 Task: Add a dentist appointment for a cleaning on the 10th at 9:00 AM.
Action: Mouse moved to (113, 129)
Screenshot: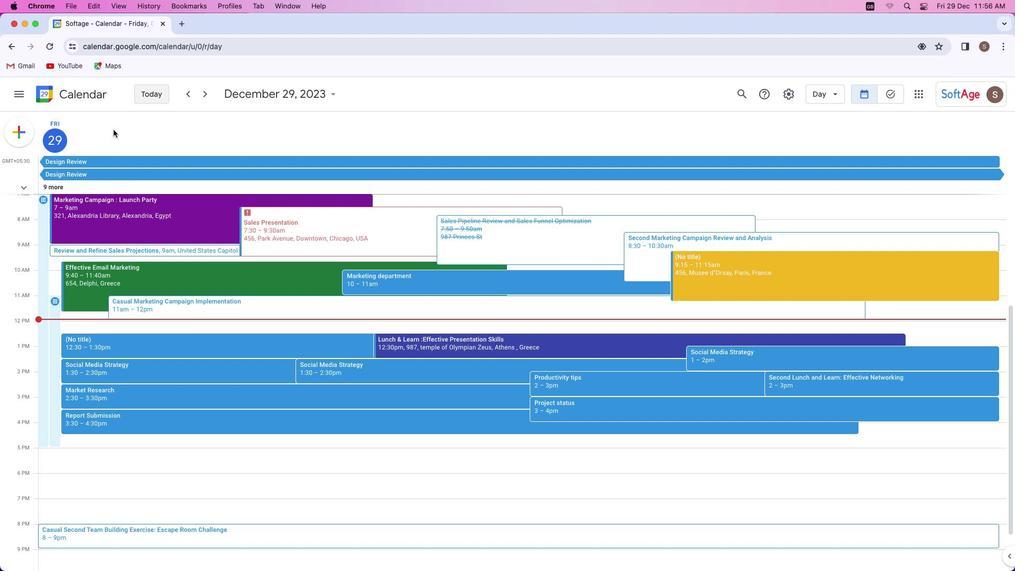 
Action: Mouse pressed left at (113, 129)
Screenshot: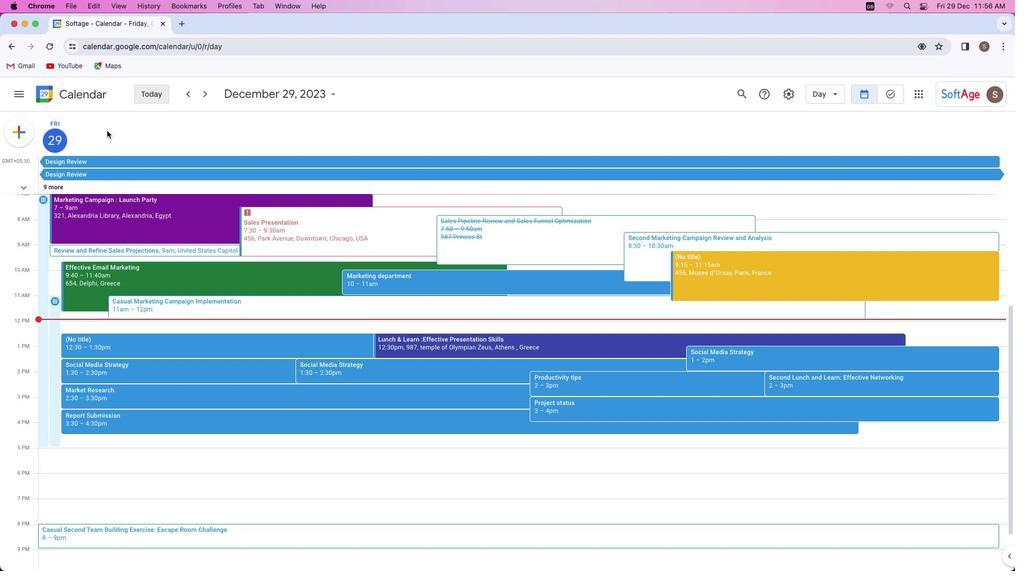 
Action: Mouse moved to (24, 131)
Screenshot: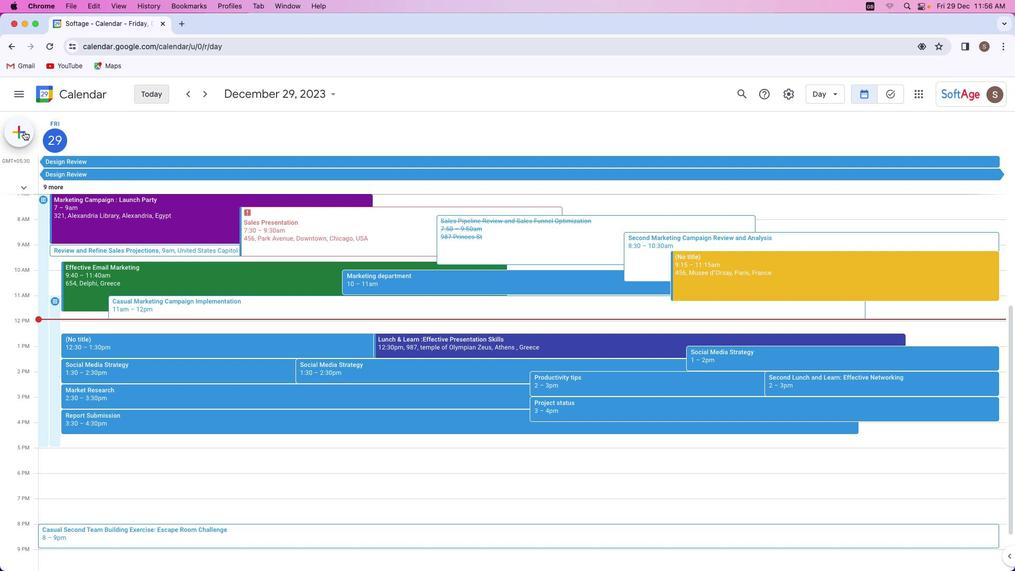 
Action: Mouse pressed left at (24, 131)
Screenshot: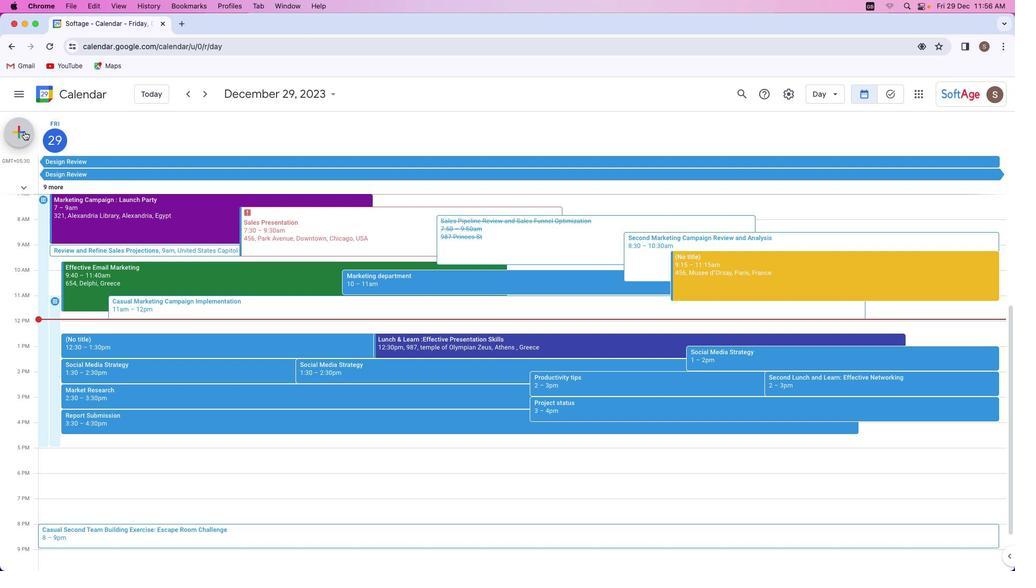 
Action: Mouse moved to (46, 167)
Screenshot: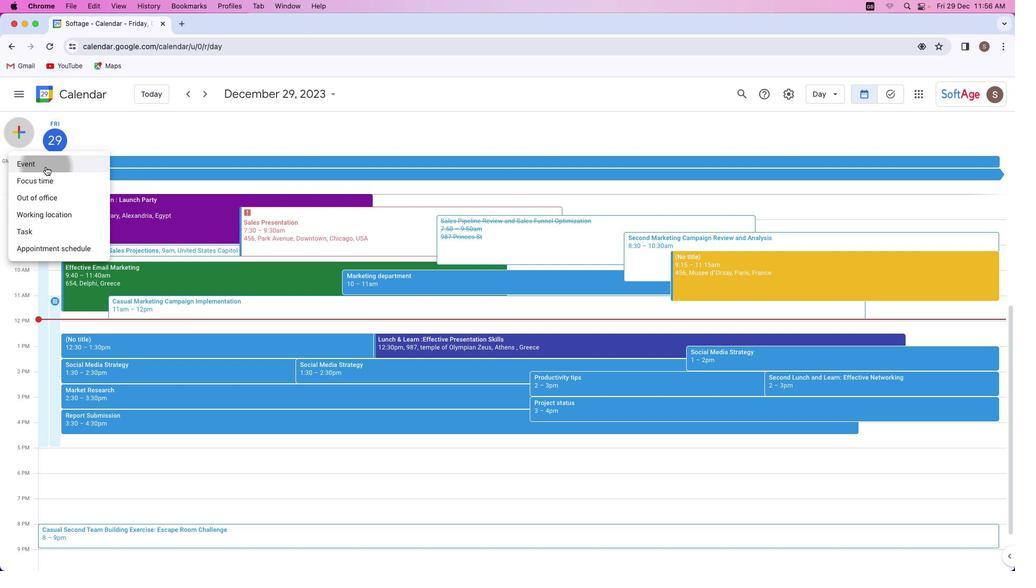 
Action: Mouse pressed left at (46, 167)
Screenshot: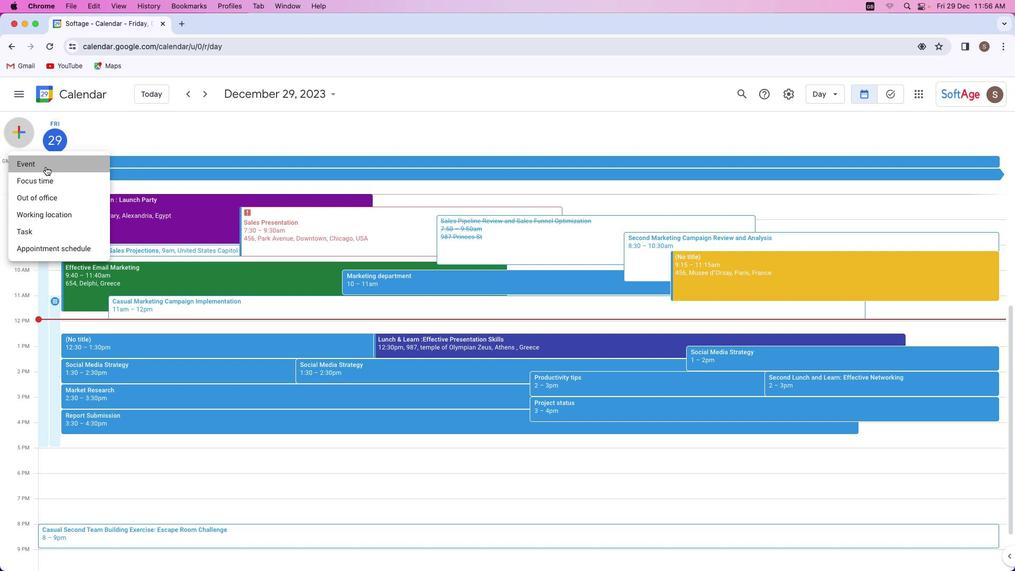 
Action: Mouse moved to (390, 219)
Screenshot: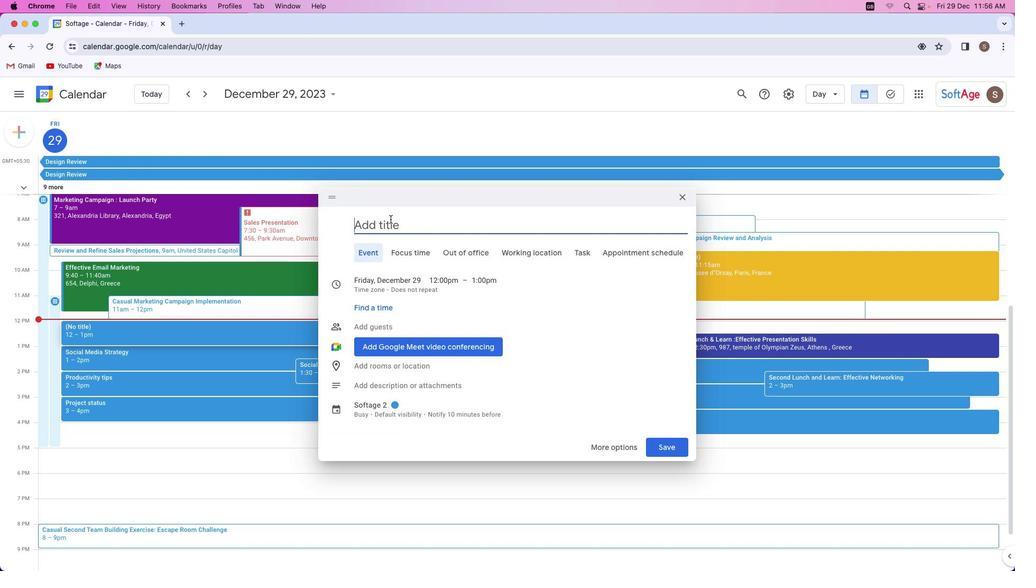 
Action: Mouse pressed left at (390, 219)
Screenshot: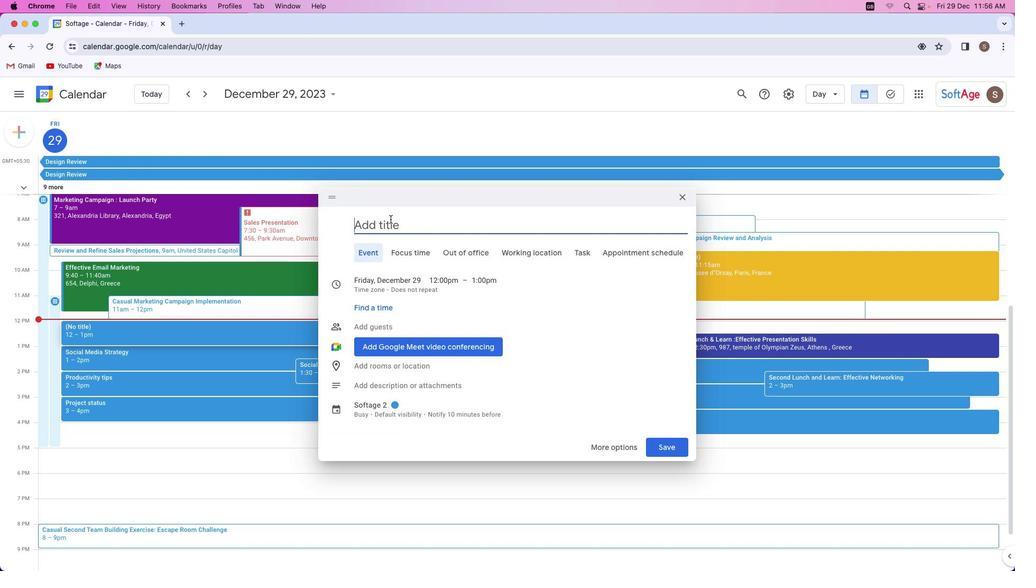 
Action: Key pressed Key.shift'C''l''e''a''n'Key.space'd''e''n''t''i''s''t'Key.space'a''p''p''o''i''t'Key.leftKey.leftKey.right'n'Key.right'm''e''n''t'Key.shift_r':'
Screenshot: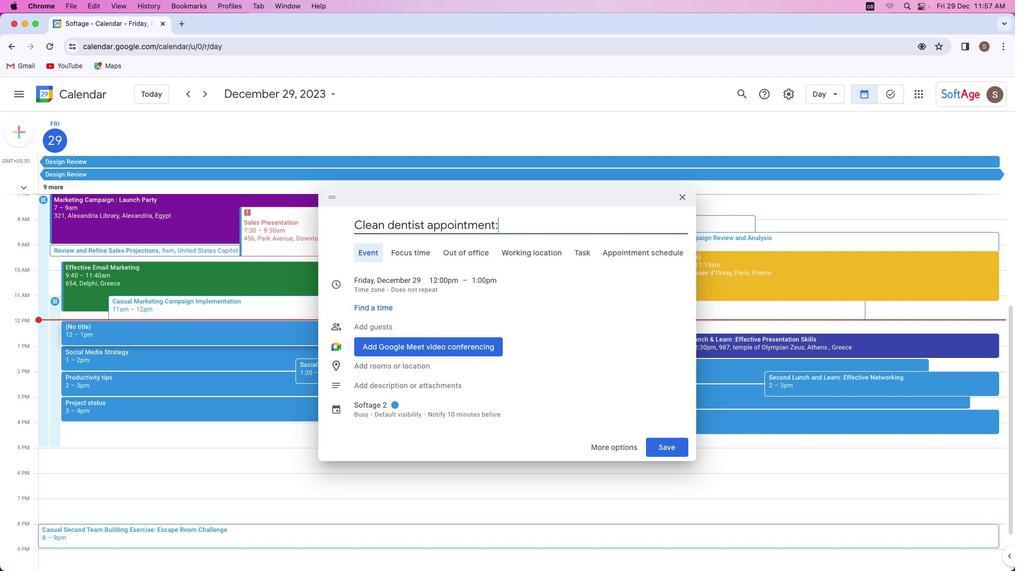 
Action: Mouse moved to (395, 279)
Screenshot: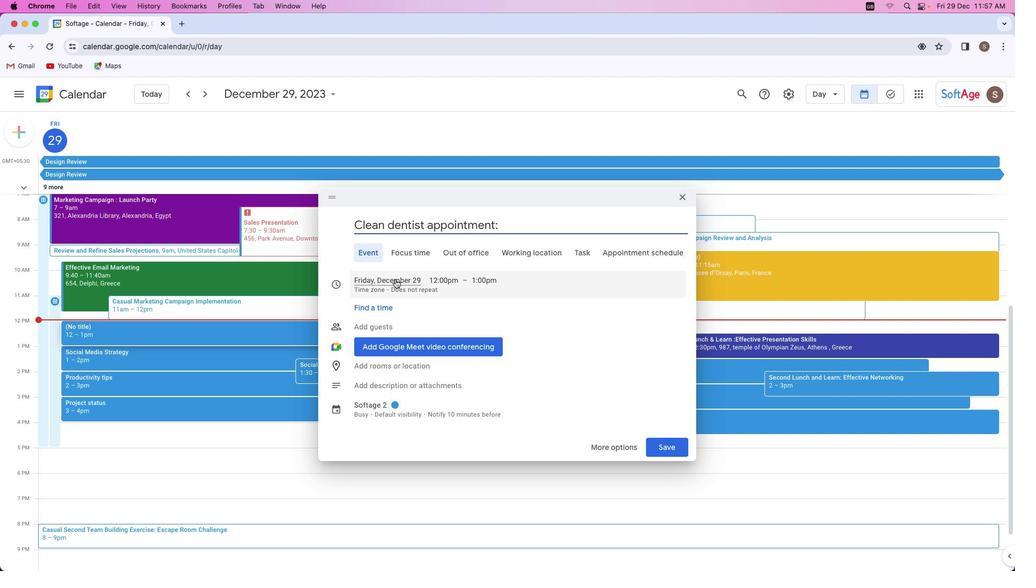 
Action: Mouse pressed left at (395, 279)
Screenshot: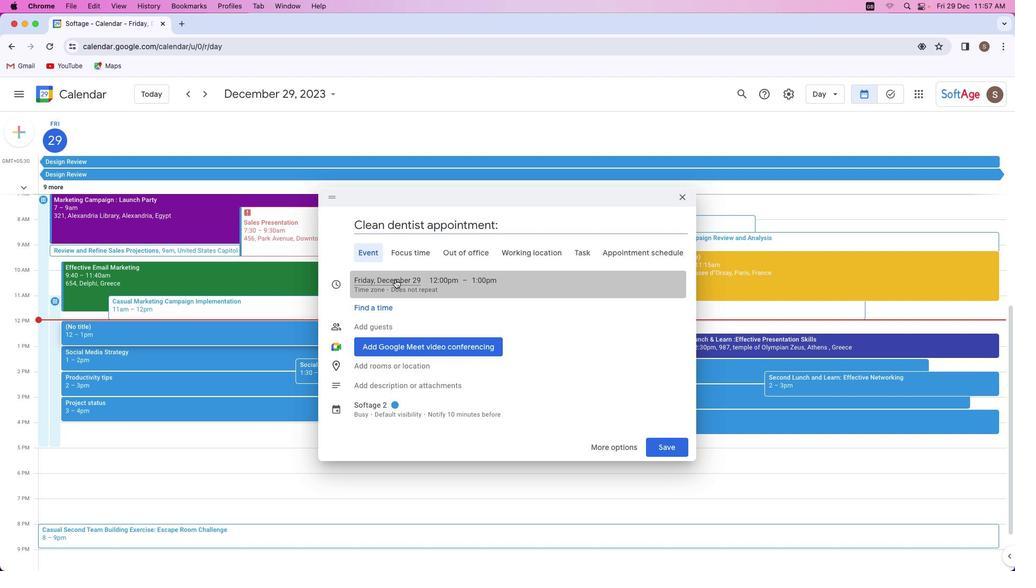 
Action: Mouse moved to (481, 303)
Screenshot: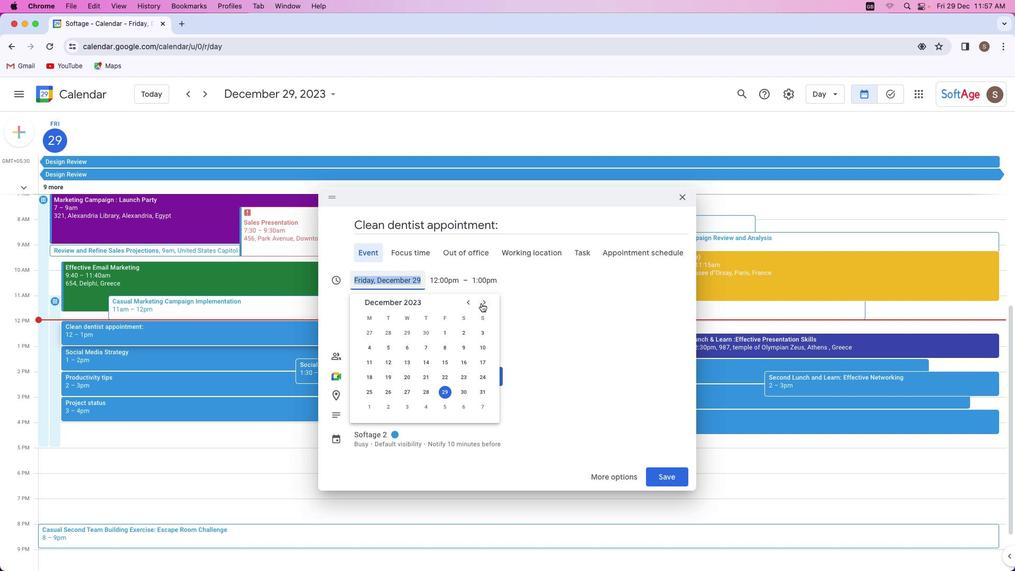 
Action: Mouse pressed left at (481, 303)
Screenshot: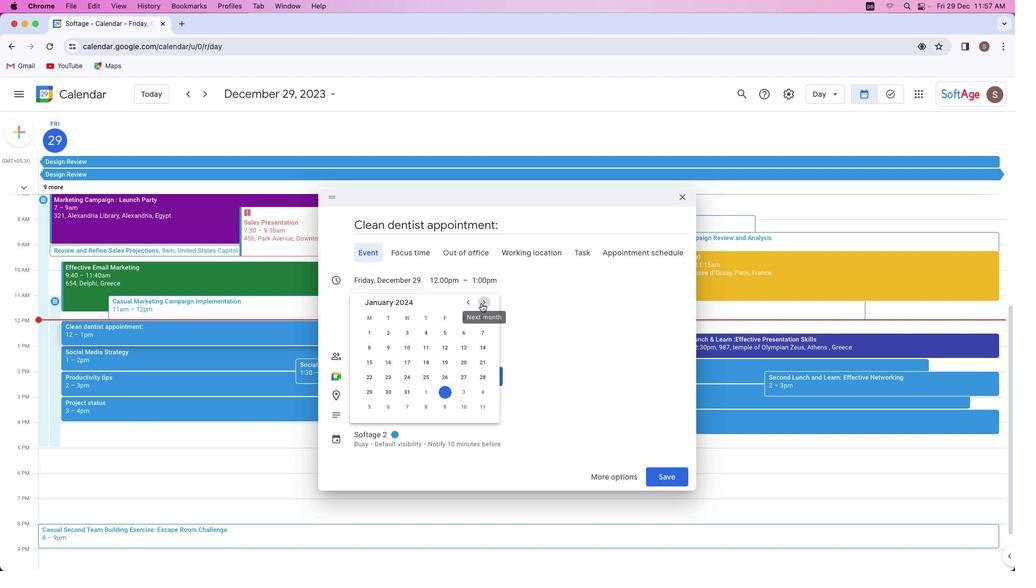 
Action: Mouse moved to (411, 348)
Screenshot: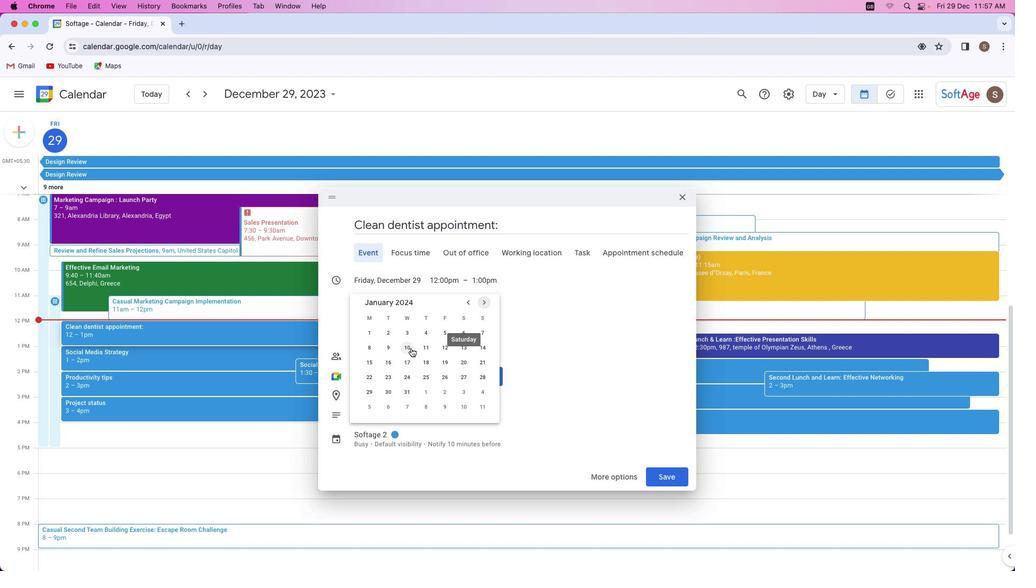 
Action: Mouse pressed left at (411, 348)
Screenshot: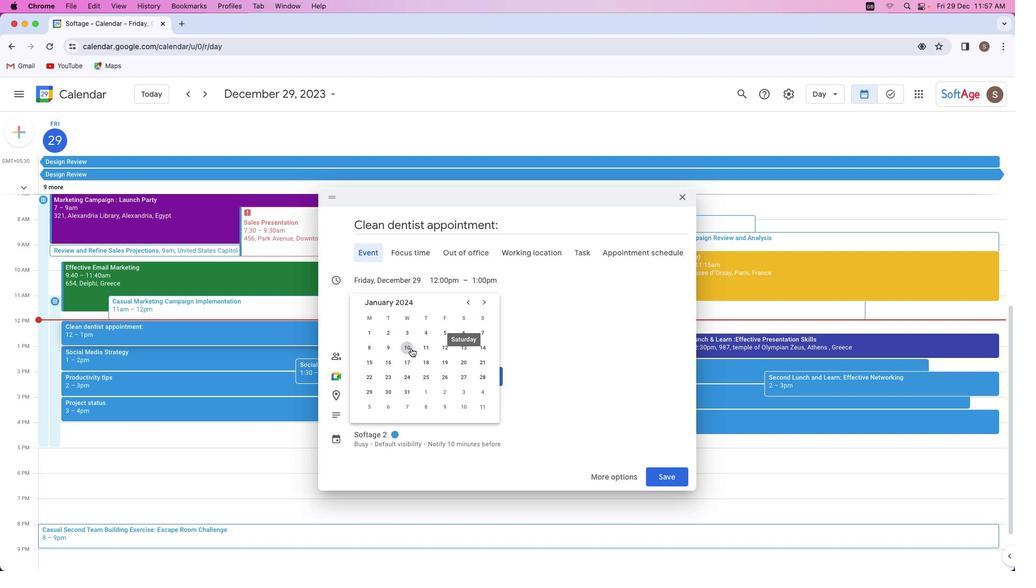 
Action: Mouse moved to (468, 280)
Screenshot: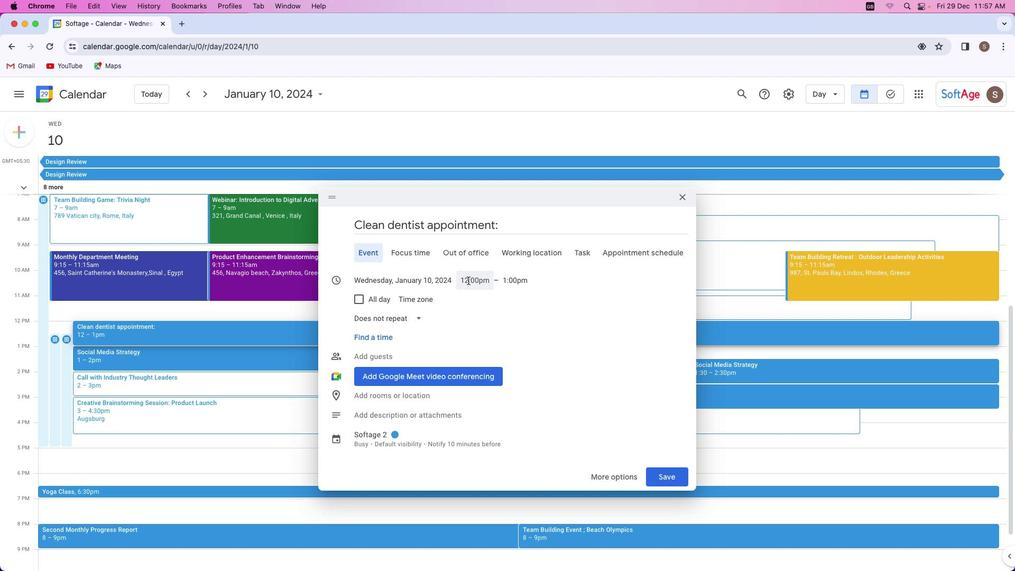 
Action: Mouse pressed left at (468, 280)
Screenshot: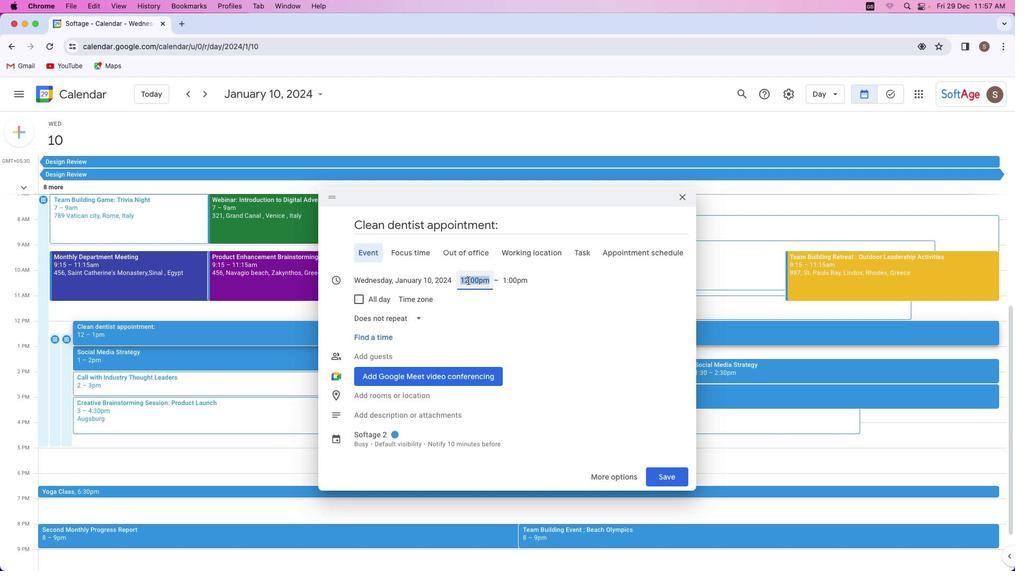 
Action: Mouse moved to (496, 332)
Screenshot: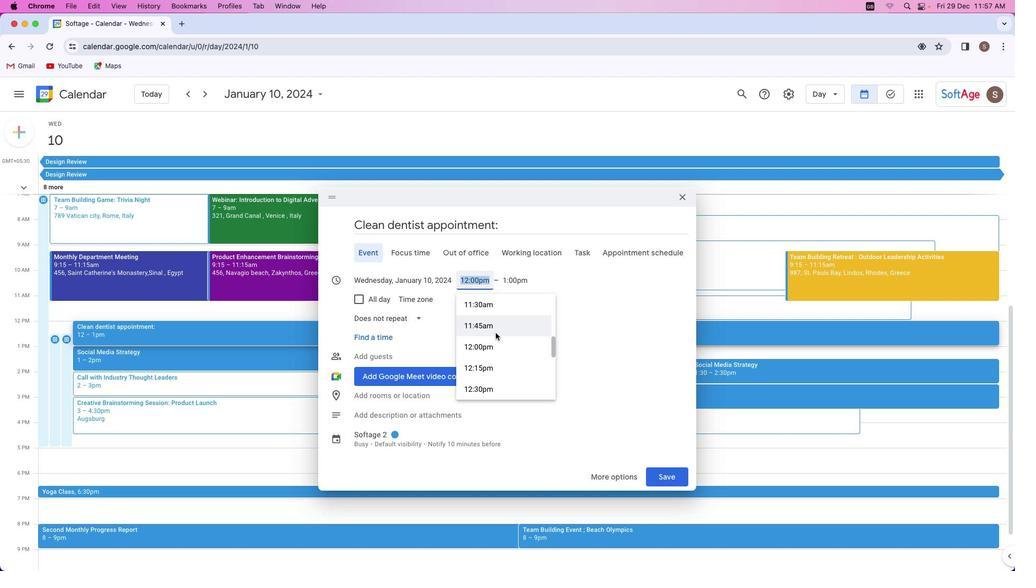 
Action: Mouse scrolled (496, 332) with delta (0, 0)
Screenshot: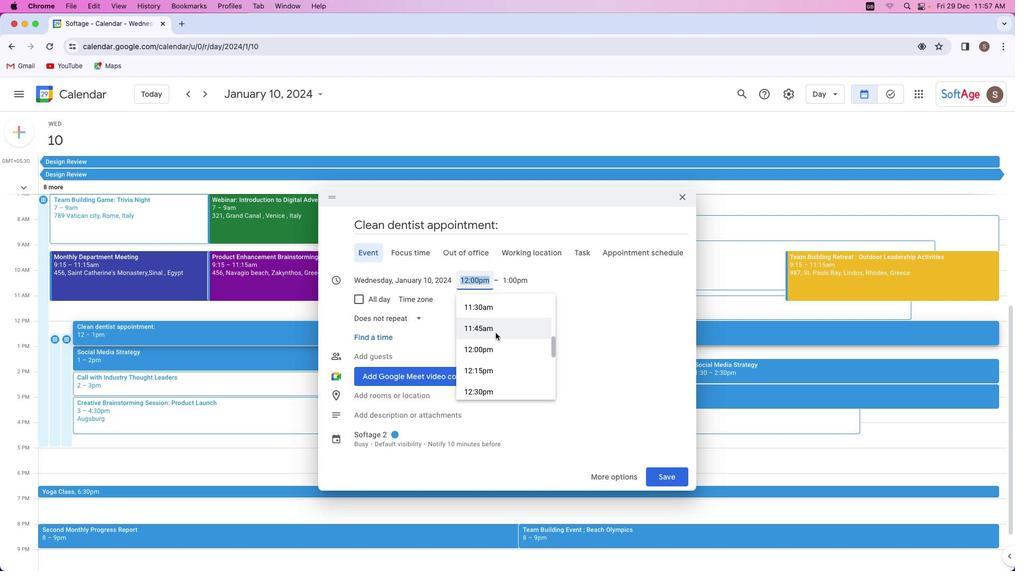 
Action: Mouse scrolled (496, 332) with delta (0, 0)
Screenshot: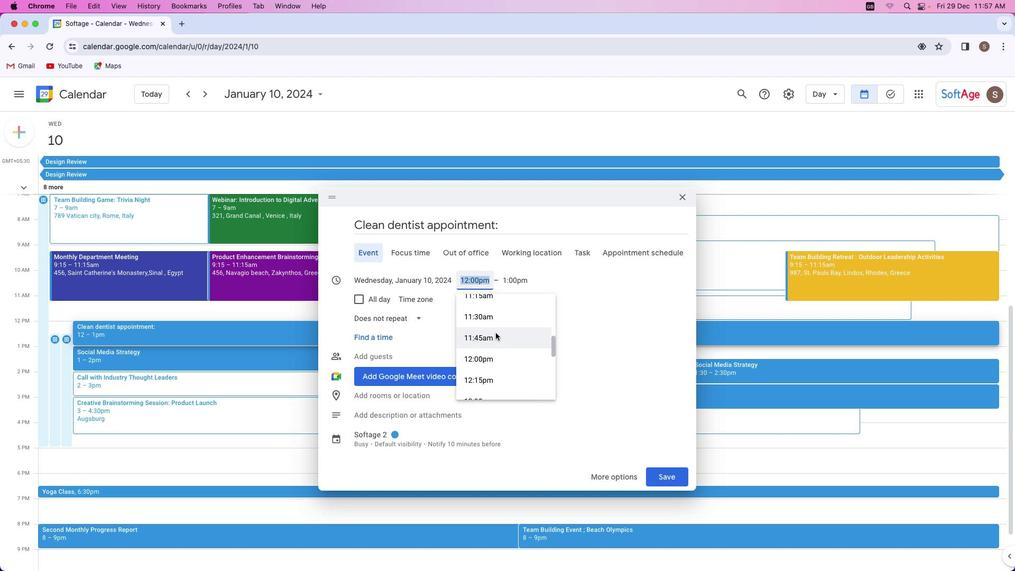 
Action: Mouse scrolled (496, 332) with delta (0, 0)
Screenshot: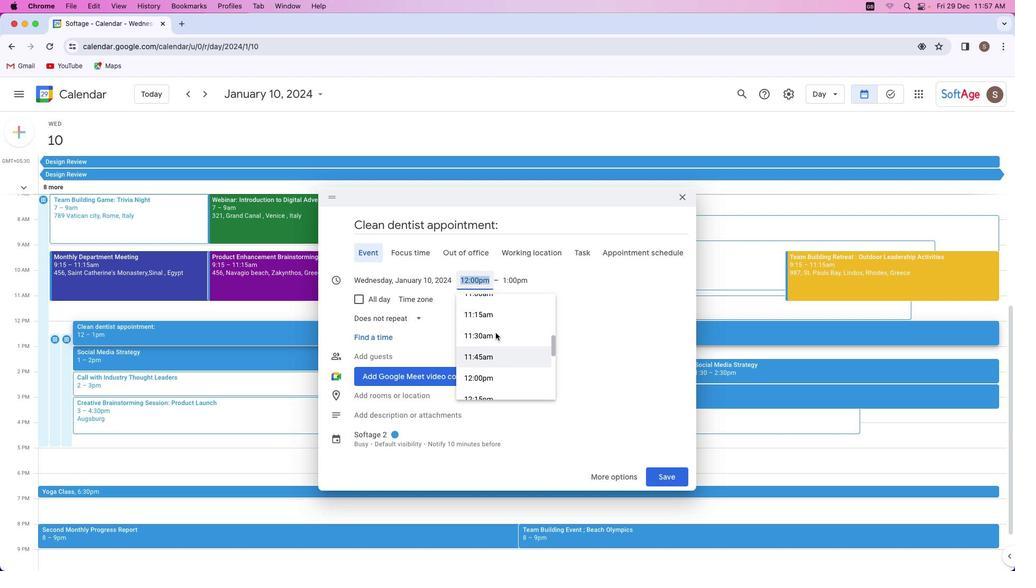 
Action: Mouse scrolled (496, 332) with delta (0, 0)
Screenshot: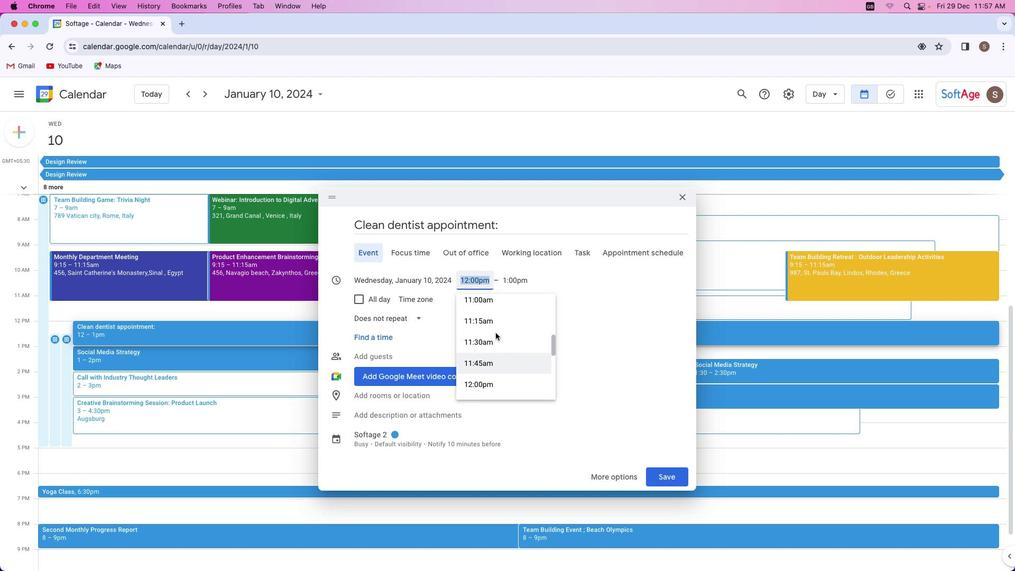 
Action: Mouse scrolled (496, 332) with delta (0, 0)
Screenshot: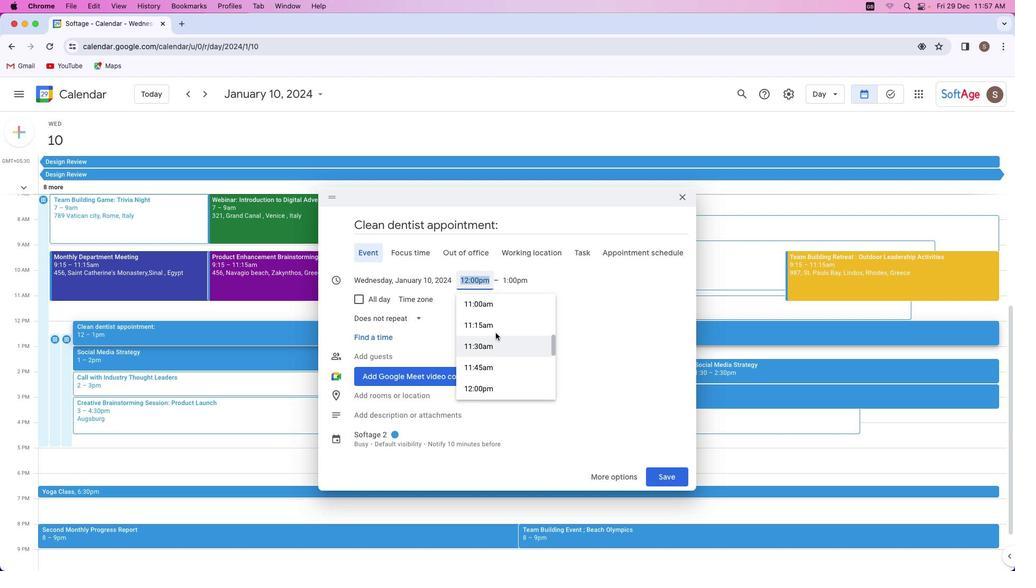 
Action: Mouse scrolled (496, 332) with delta (0, 0)
Screenshot: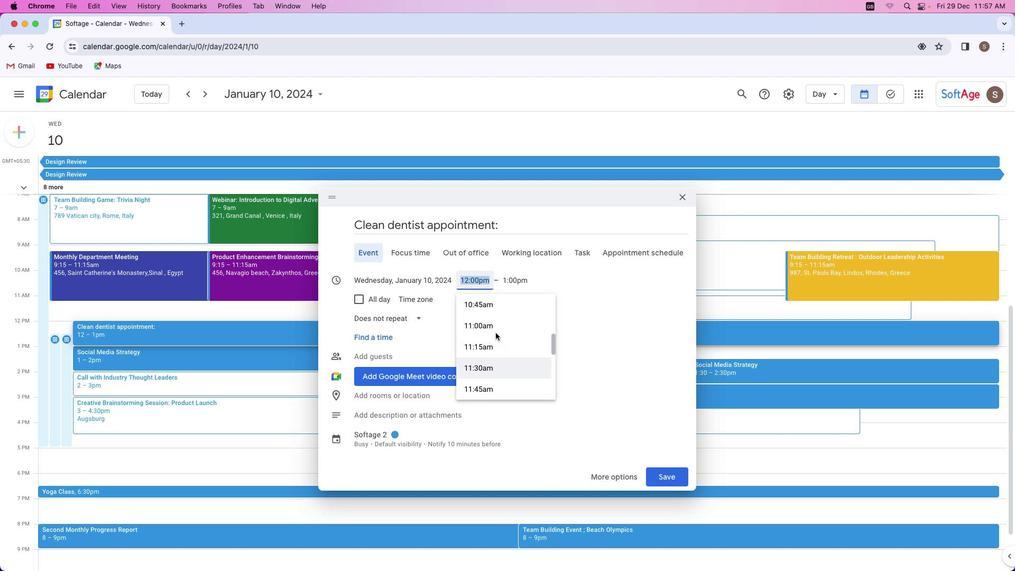 
Action: Mouse scrolled (496, 332) with delta (0, 1)
Screenshot: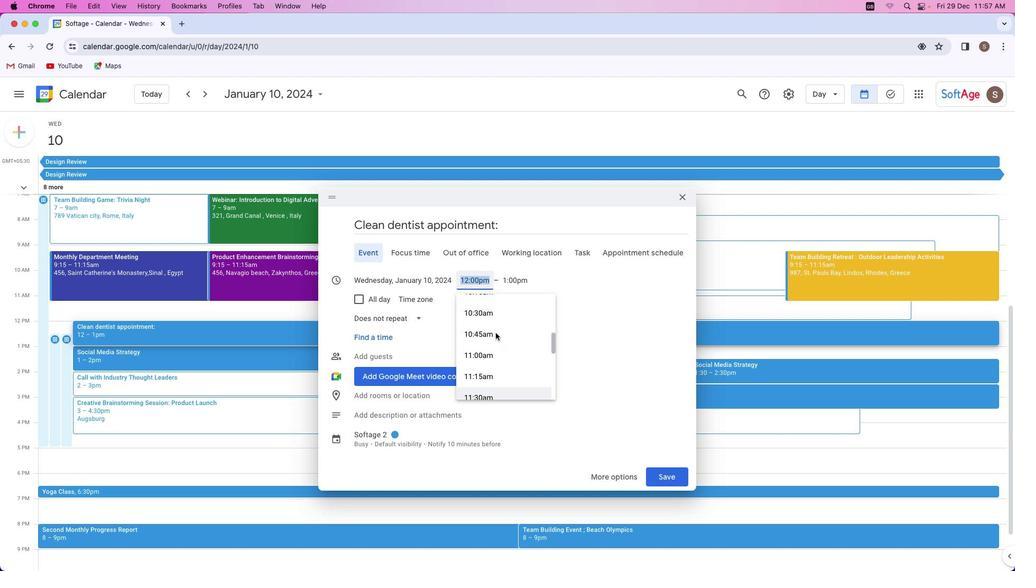 
Action: Mouse scrolled (496, 332) with delta (0, 1)
Screenshot: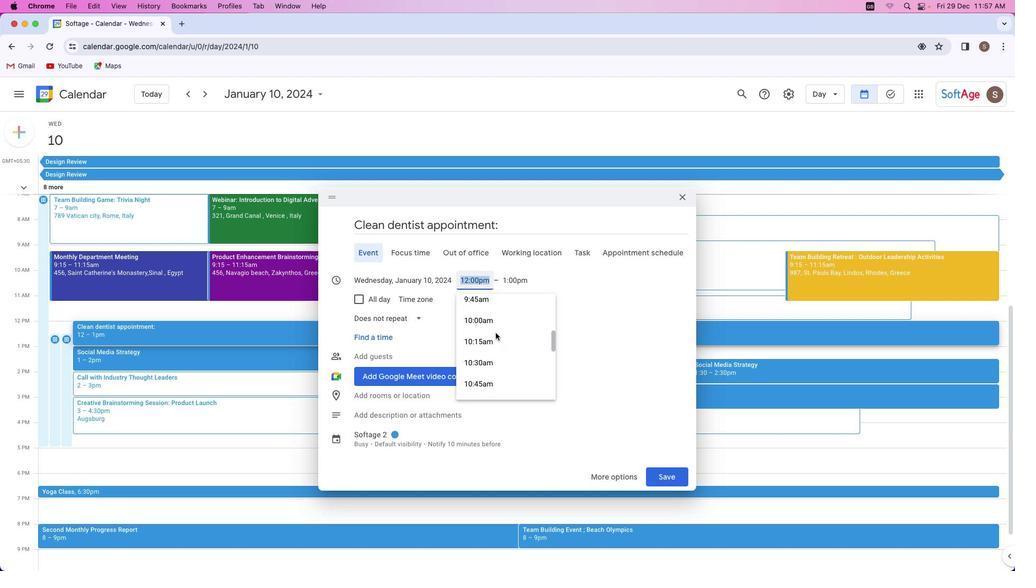 
Action: Mouse scrolled (496, 332) with delta (0, 0)
Screenshot: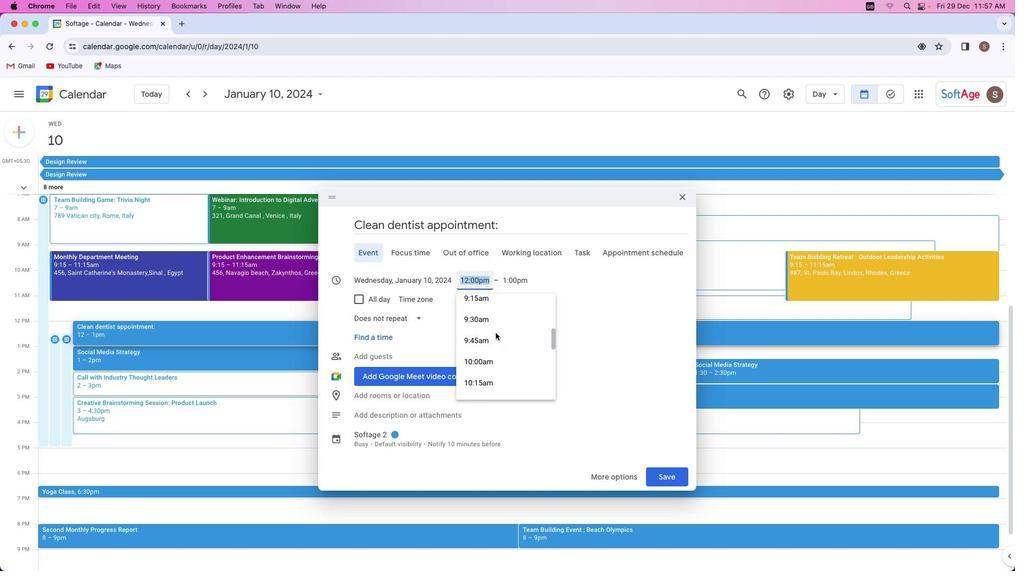 
Action: Mouse moved to (484, 324)
Screenshot: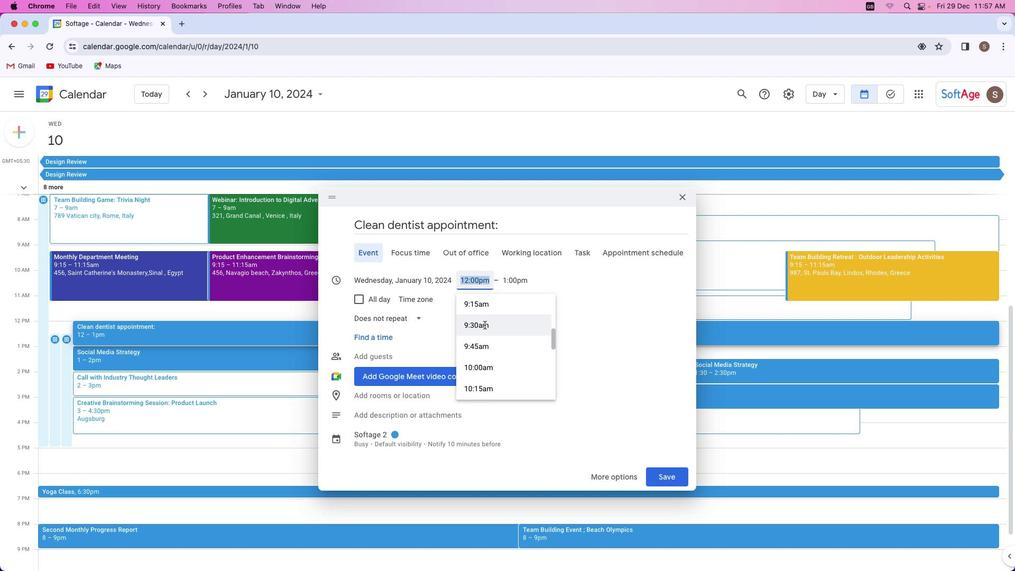 
Action: Mouse scrolled (484, 324) with delta (0, 0)
Screenshot: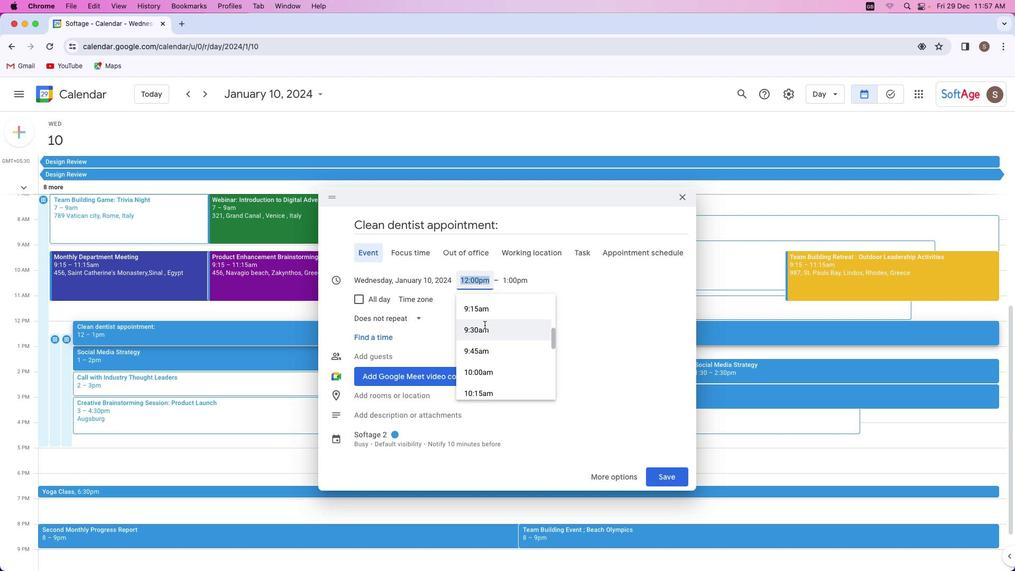
Action: Mouse scrolled (484, 324) with delta (0, 0)
Screenshot: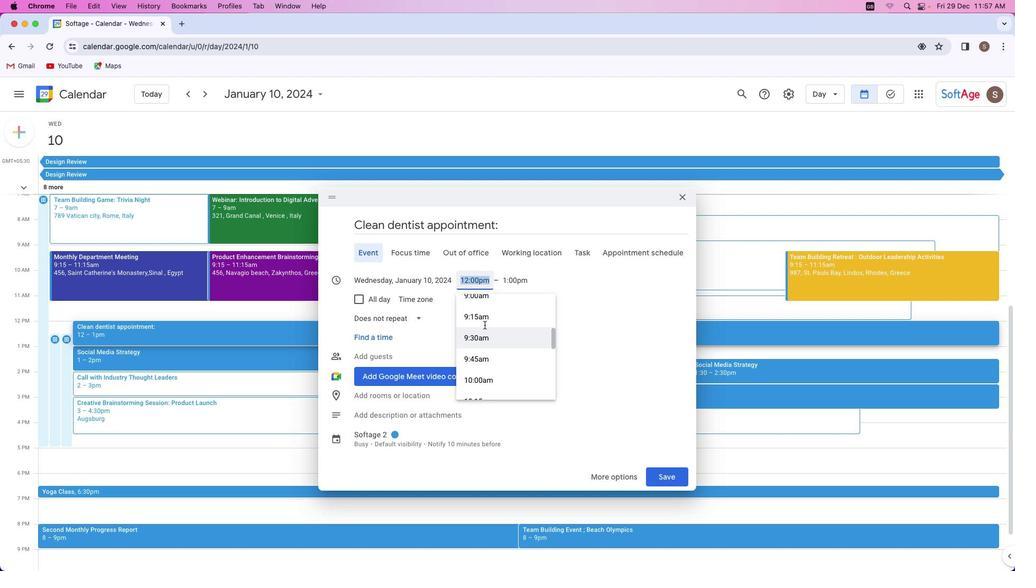 
Action: Mouse scrolled (484, 324) with delta (0, 0)
Screenshot: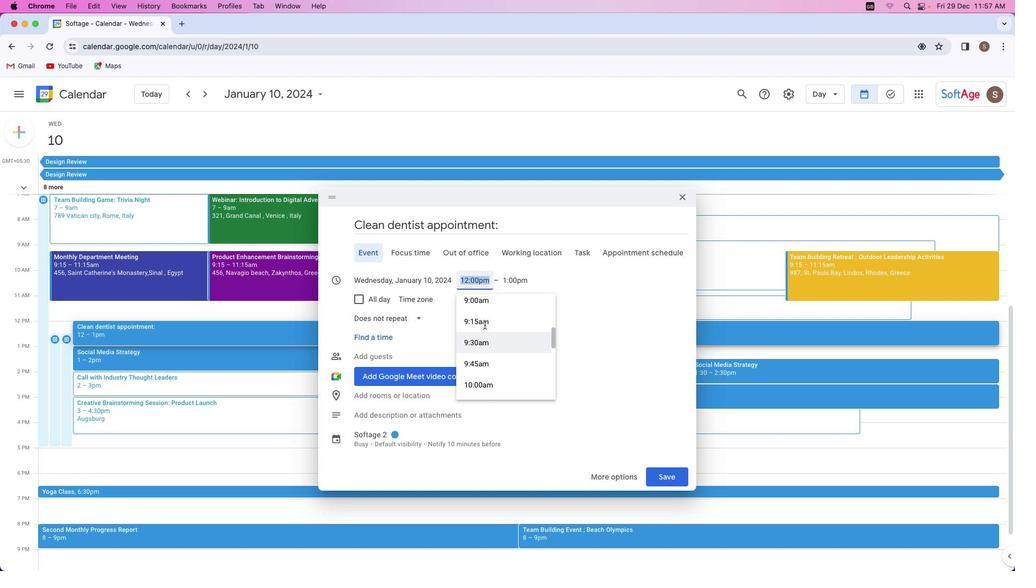 
Action: Mouse scrolled (484, 324) with delta (0, 0)
Screenshot: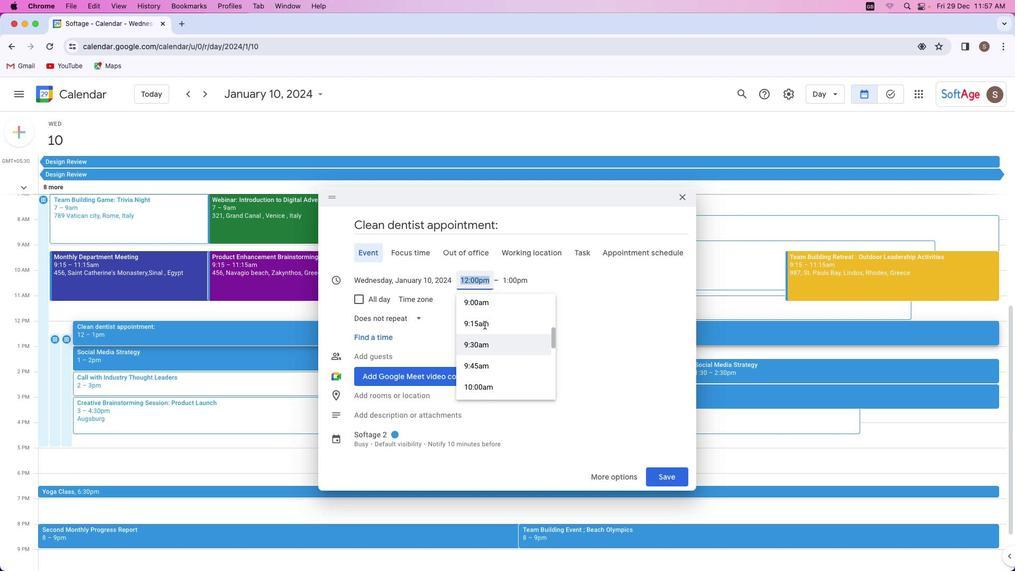 
Action: Mouse scrolled (484, 324) with delta (0, 0)
Screenshot: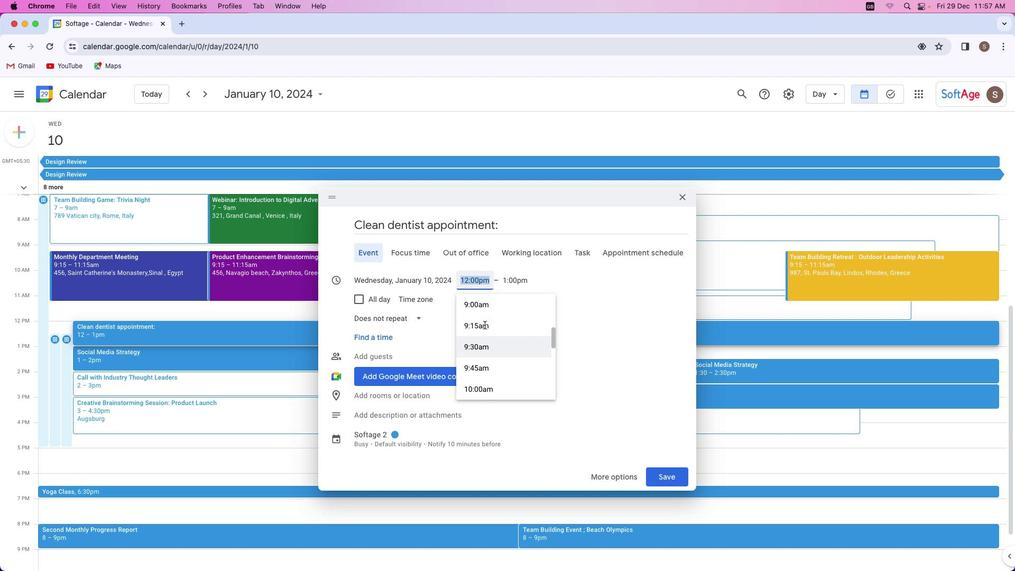 
Action: Mouse moved to (481, 306)
Screenshot: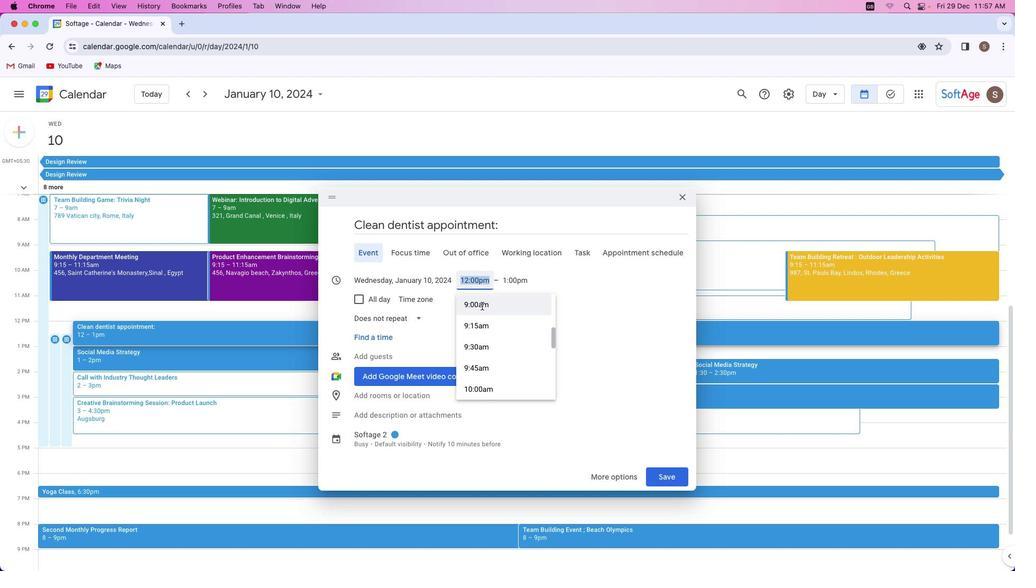 
Action: Mouse pressed left at (481, 306)
Screenshot: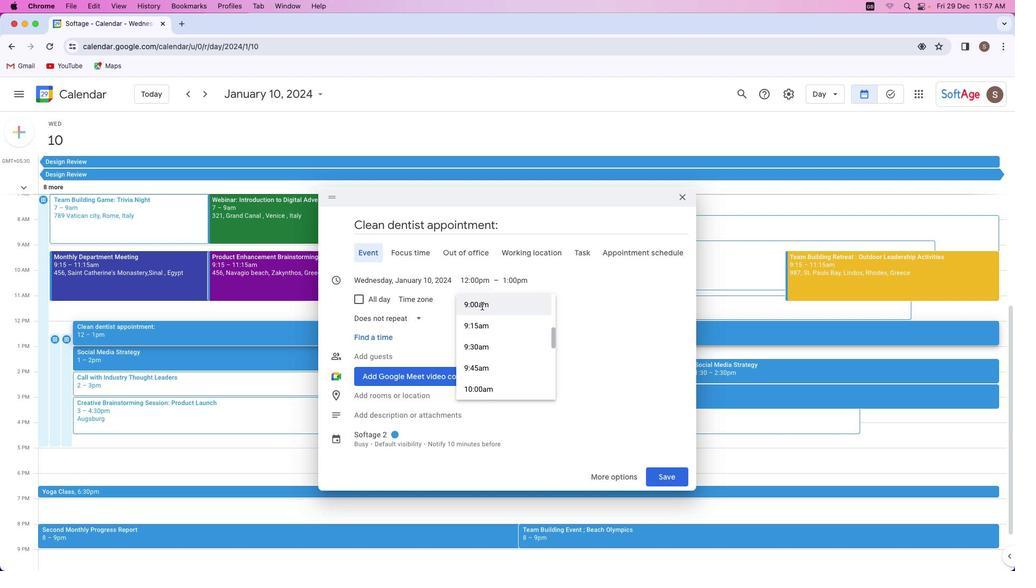 
Action: Mouse moved to (514, 281)
Screenshot: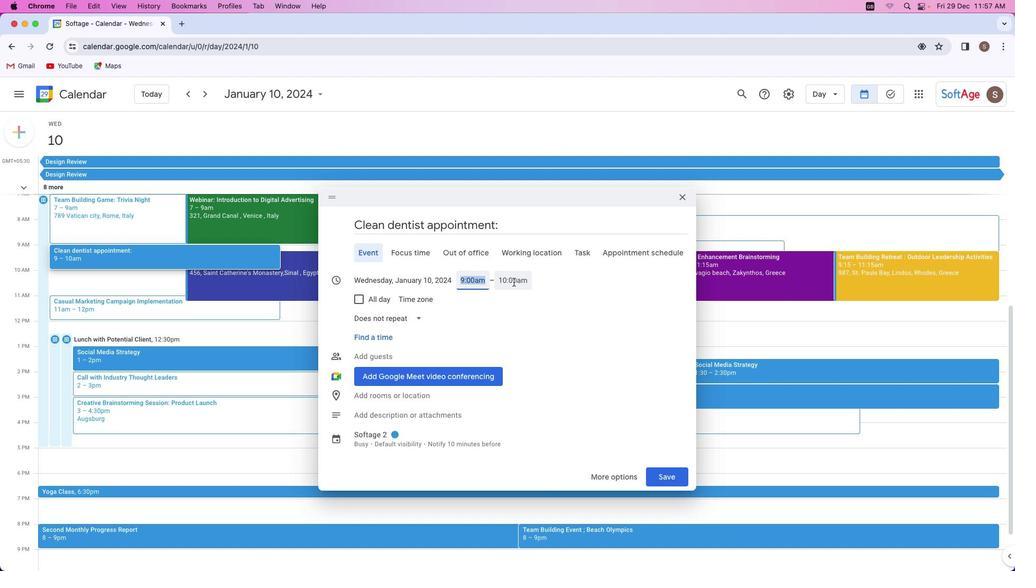 
Action: Mouse pressed left at (514, 281)
Screenshot: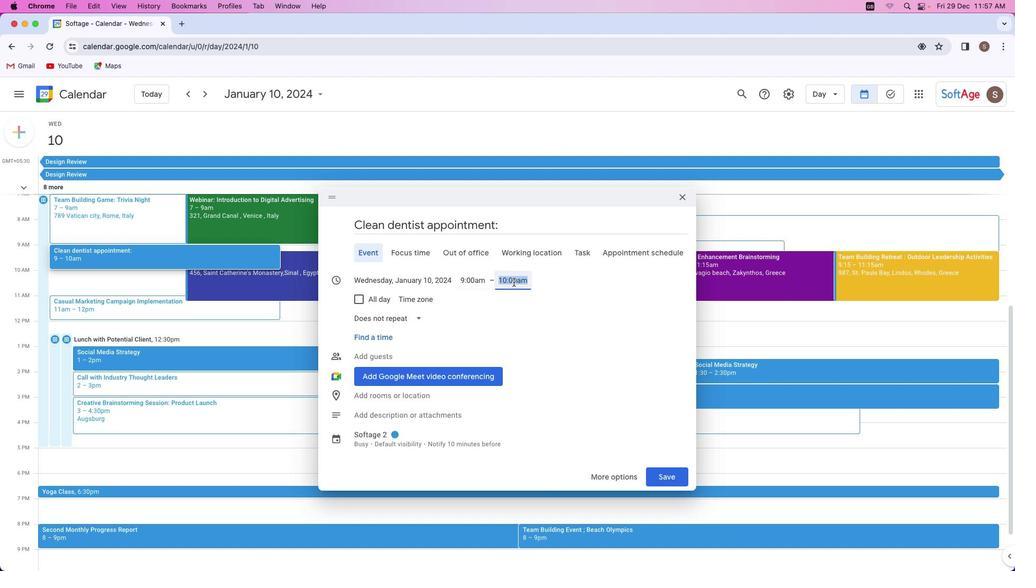 
Action: Mouse moved to (526, 316)
Screenshot: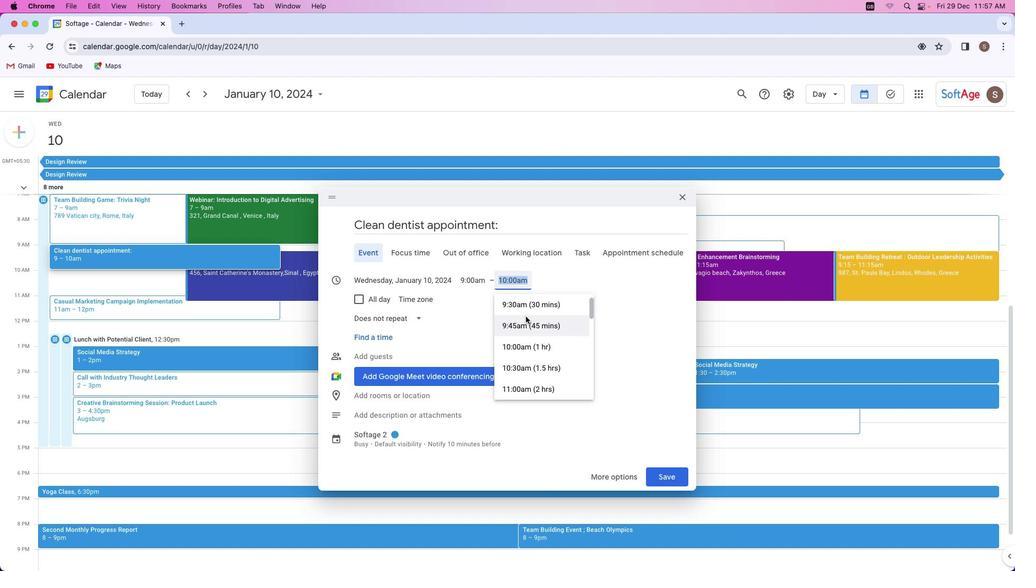 
Action: Mouse scrolled (526, 316) with delta (0, 0)
Screenshot: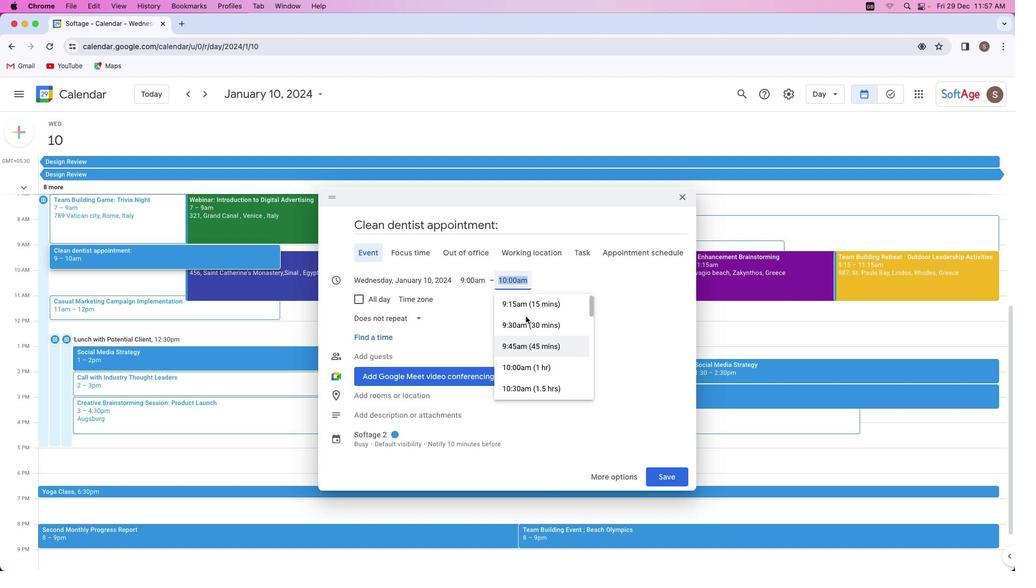 
Action: Mouse scrolled (526, 316) with delta (0, 0)
Screenshot: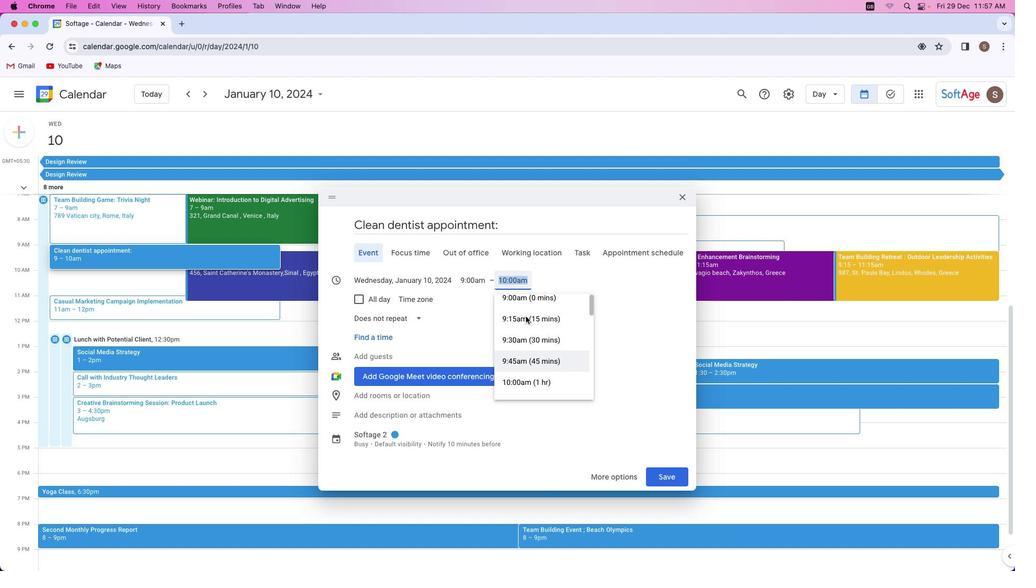 
Action: Mouse scrolled (526, 316) with delta (0, 2)
Screenshot: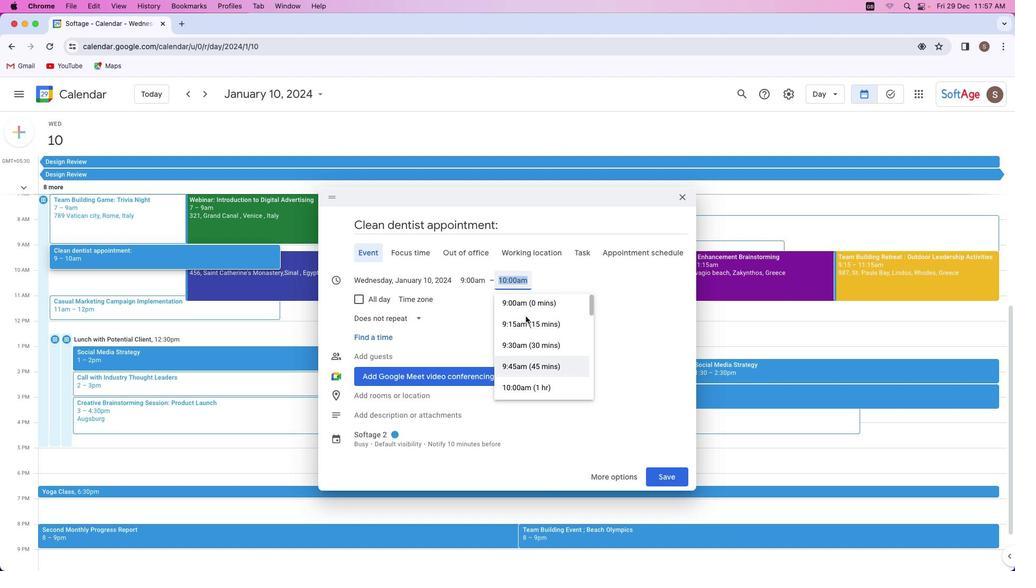 
Action: Mouse scrolled (526, 316) with delta (0, 2)
Screenshot: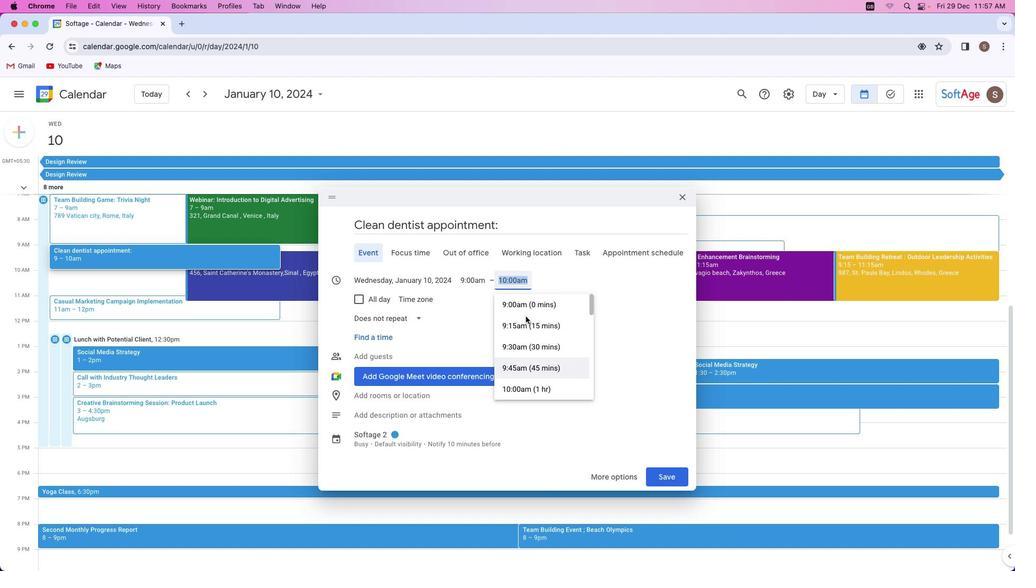 
Action: Mouse moved to (531, 305)
Screenshot: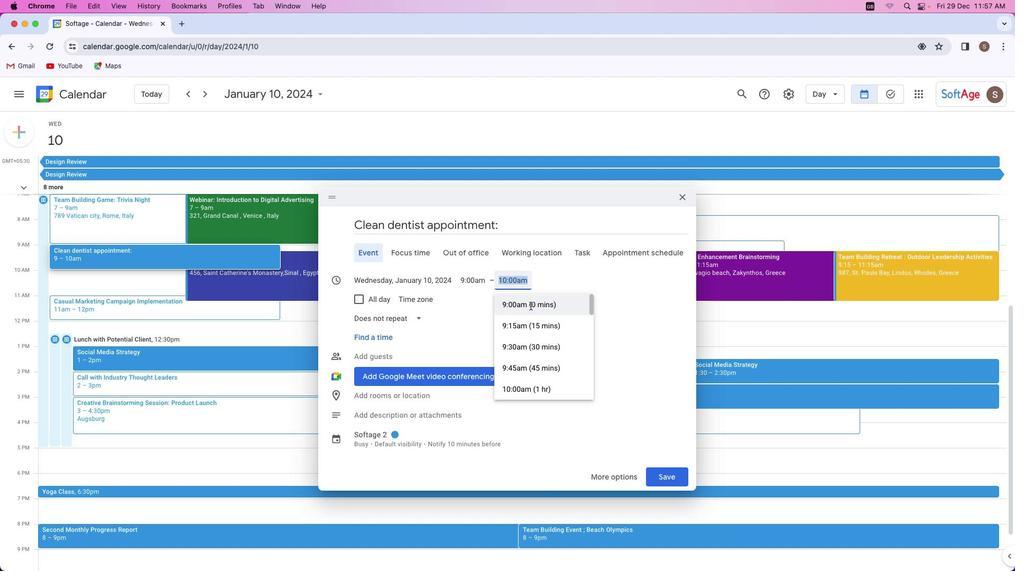 
Action: Mouse pressed left at (531, 305)
Screenshot: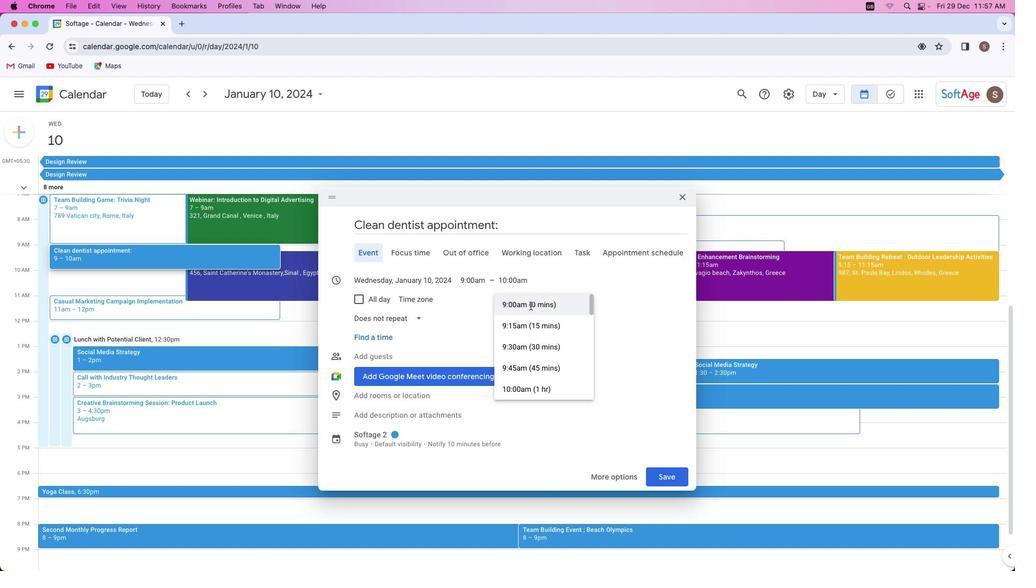 
Action: Mouse moved to (388, 413)
Screenshot: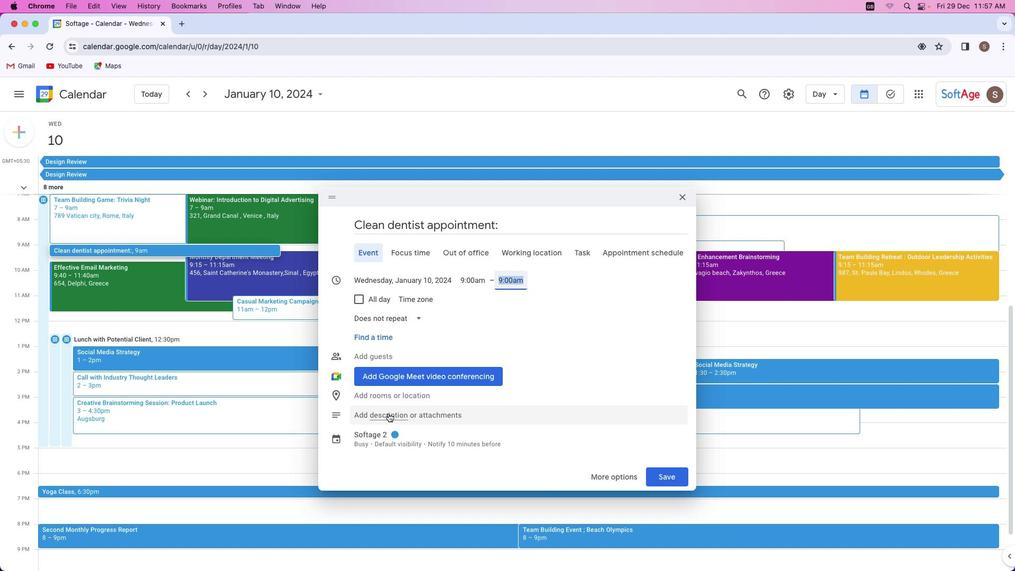 
Action: Mouse pressed left at (388, 413)
Screenshot: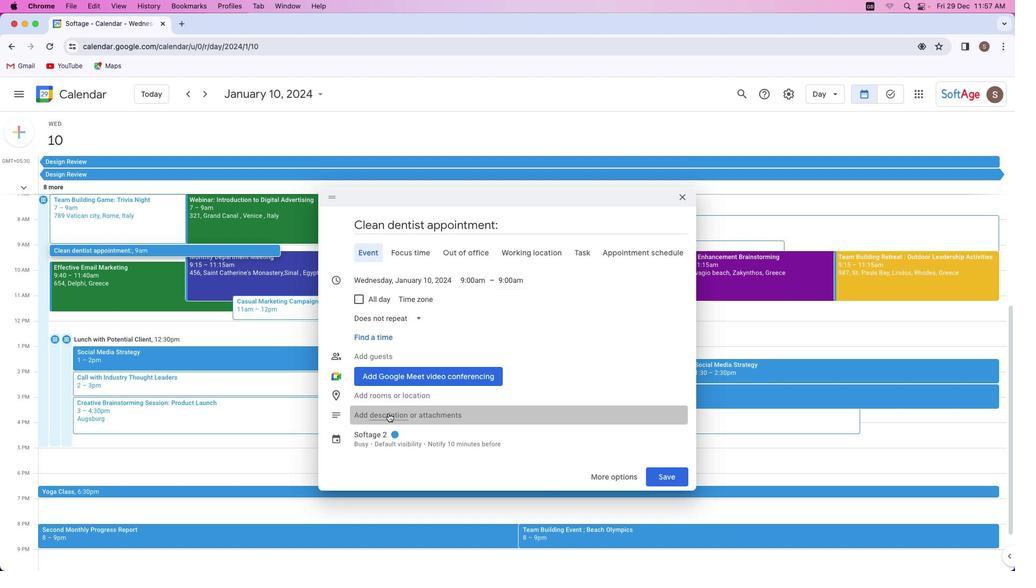 
Action: Mouse moved to (399, 420)
Screenshot: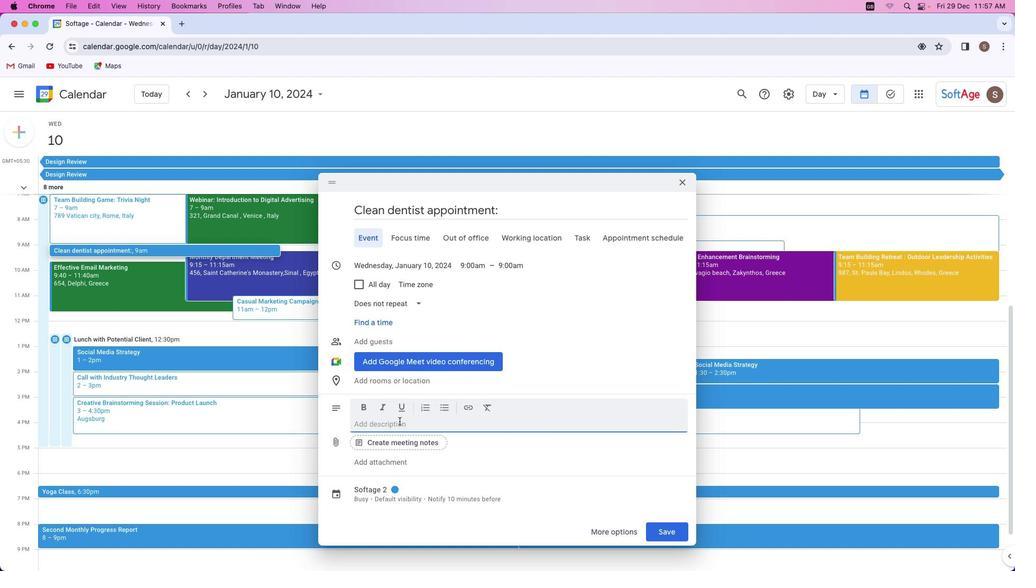 
Action: Key pressed Key.shift'T''h''i''s'Key.space'i''s'Key.space'd''e''n''t''i''s''t'Key.space'a''p''p''o''i''n''t''m''e''n''t'Key.space'f''o''r'Key.space'a'Key.space'c''l''e''a''n''i''n''g''.'
Screenshot: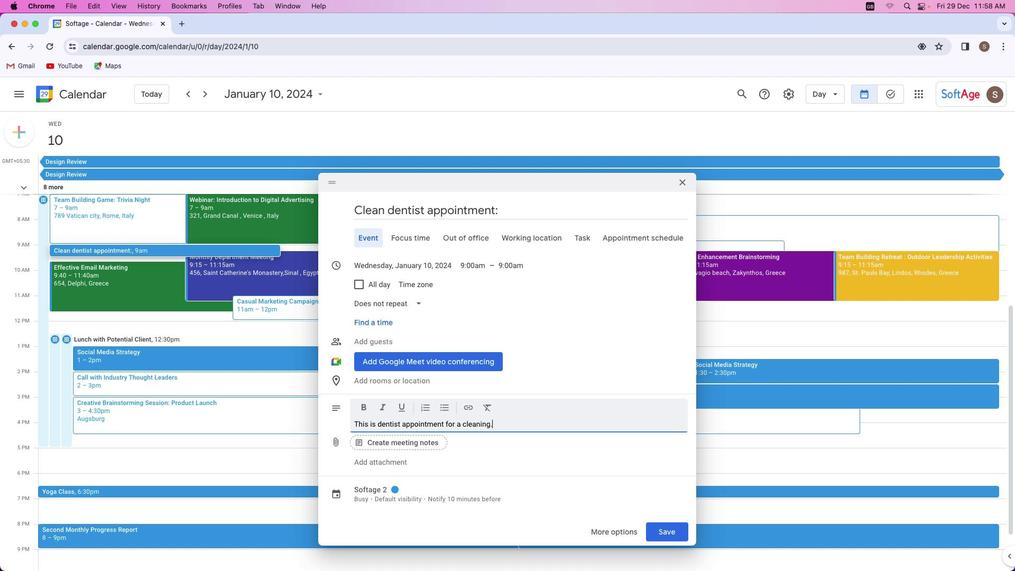 
Action: Mouse moved to (366, 488)
Screenshot: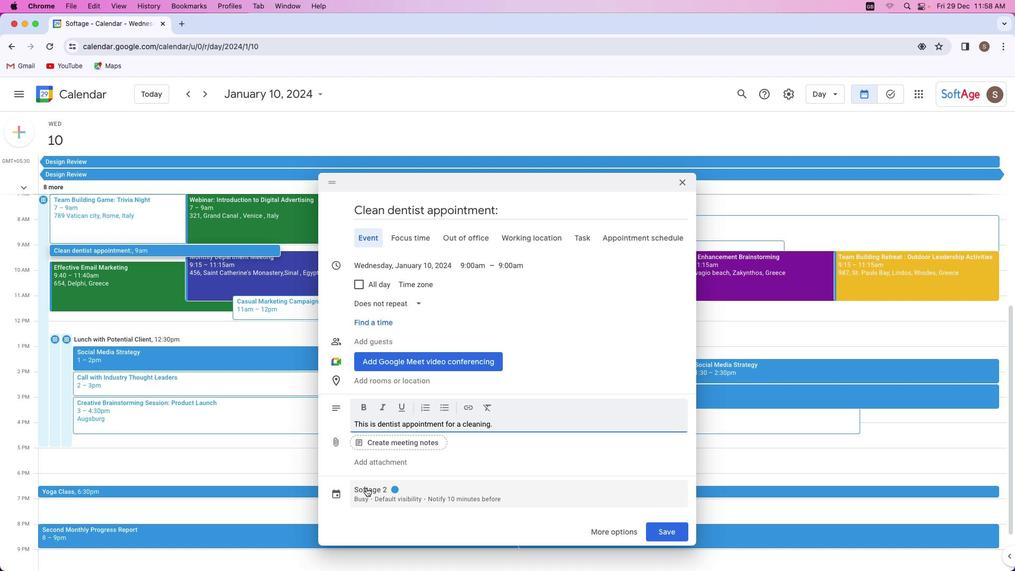 
Action: Mouse pressed left at (366, 488)
Screenshot: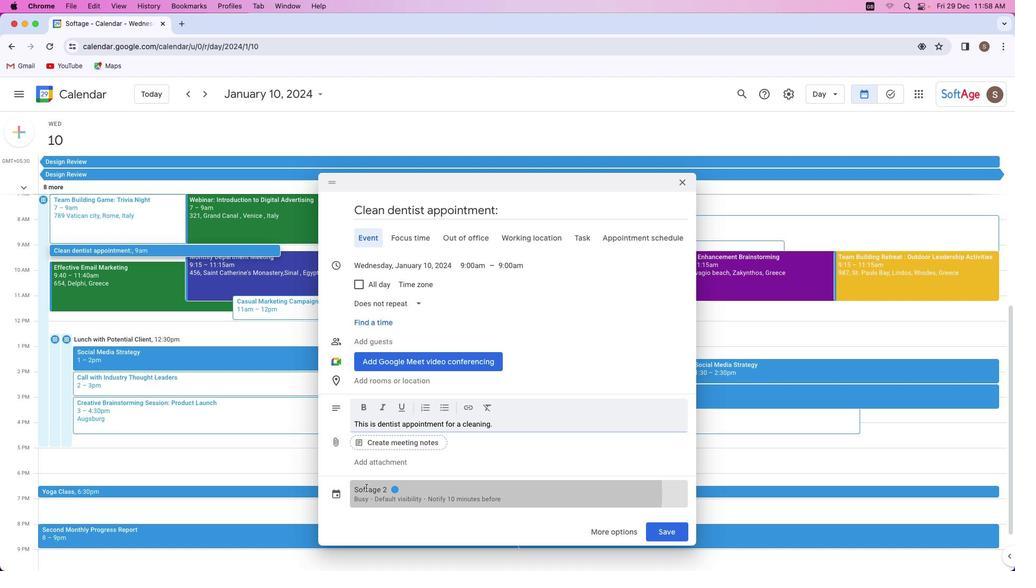 
Action: Mouse moved to (416, 418)
Screenshot: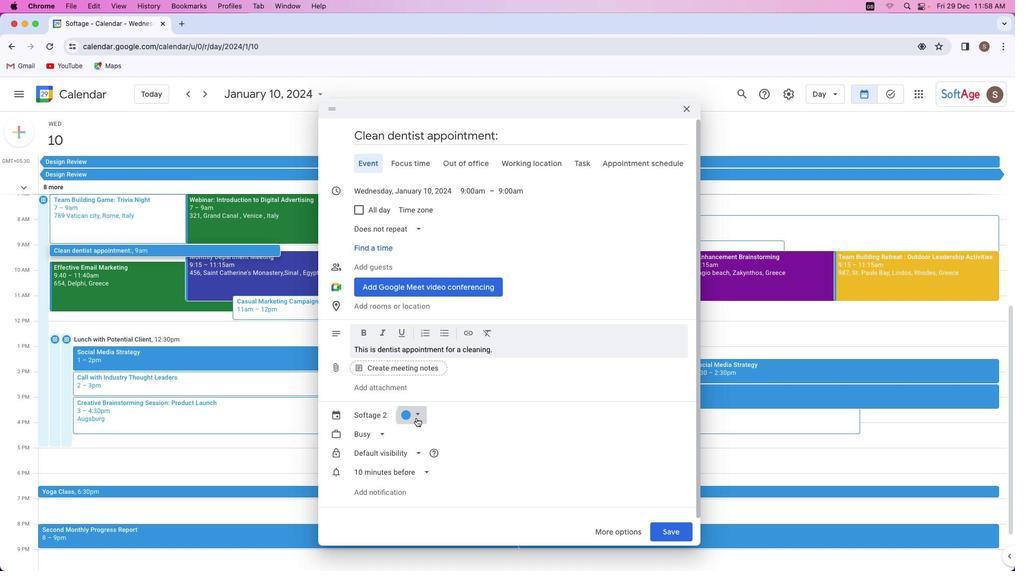 
Action: Mouse pressed left at (416, 418)
Screenshot: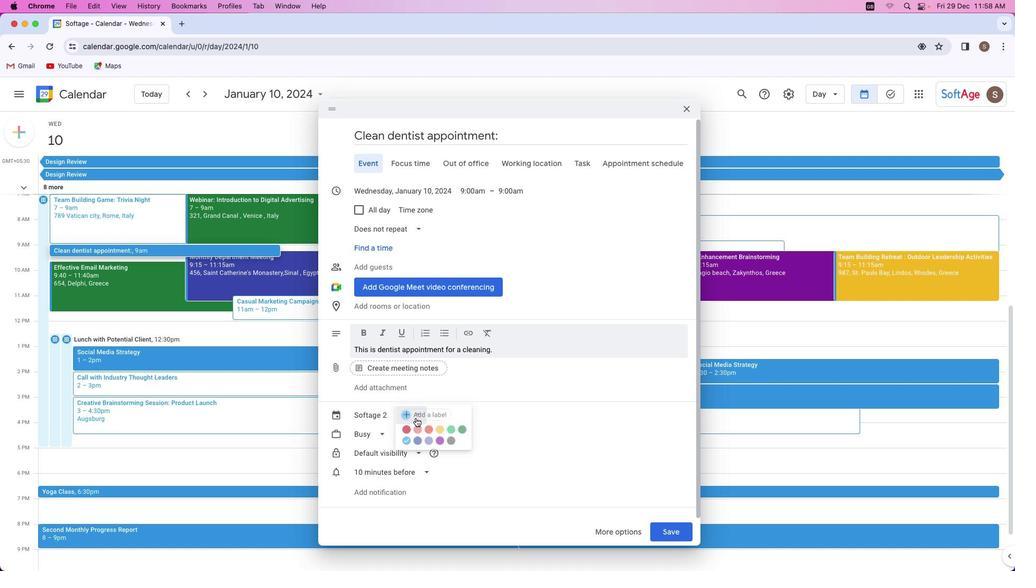 
Action: Mouse moved to (462, 446)
Screenshot: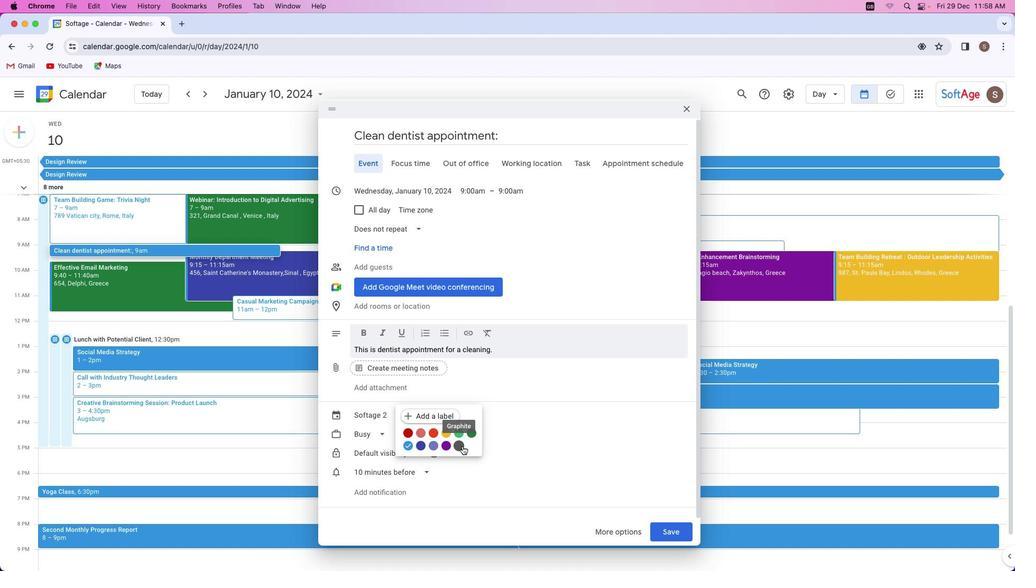 
Action: Mouse pressed left at (462, 446)
Screenshot: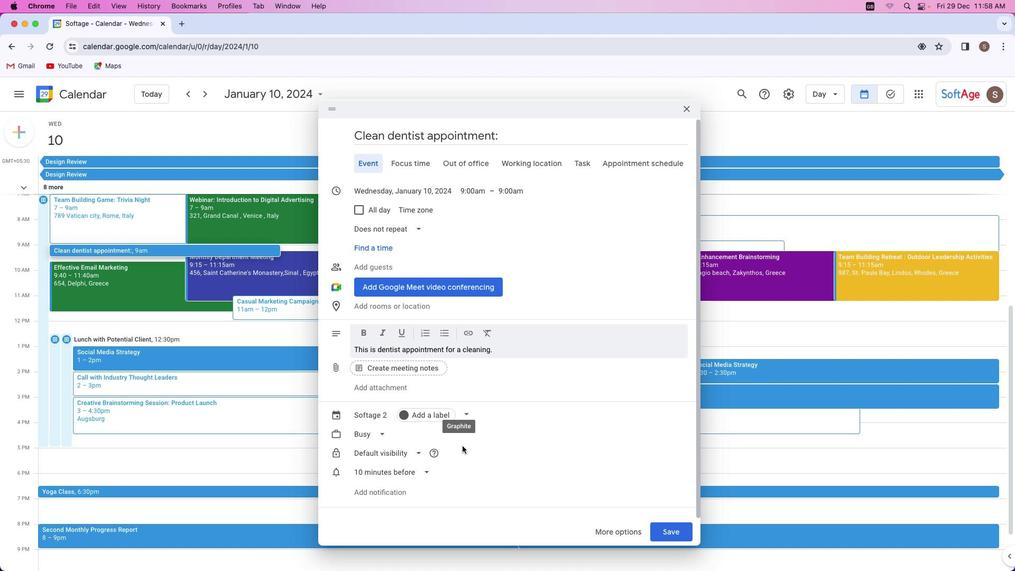 
Action: Mouse moved to (672, 530)
Screenshot: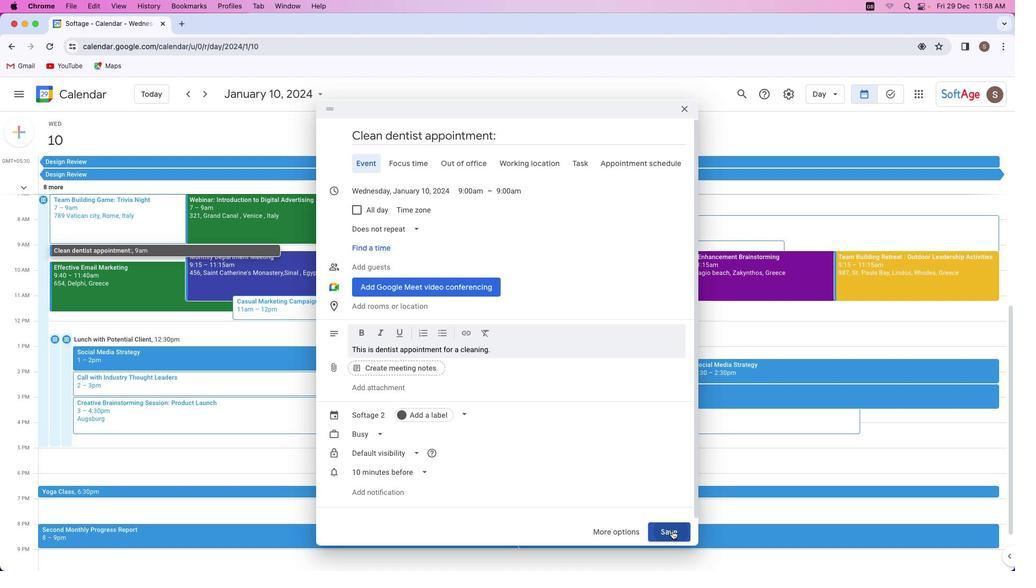 
Action: Mouse pressed left at (672, 530)
Screenshot: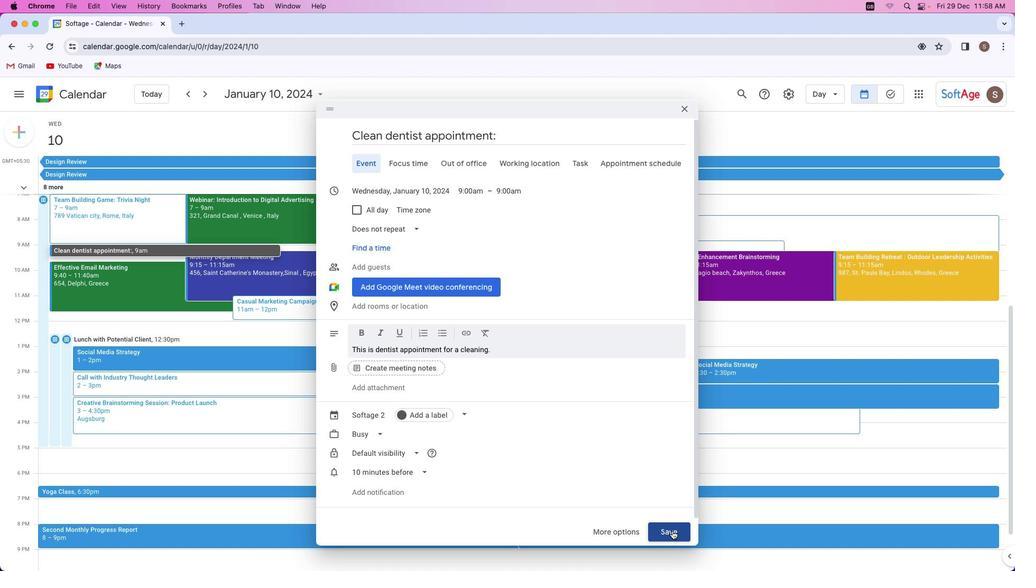 
Action: Mouse moved to (116, 250)
Screenshot: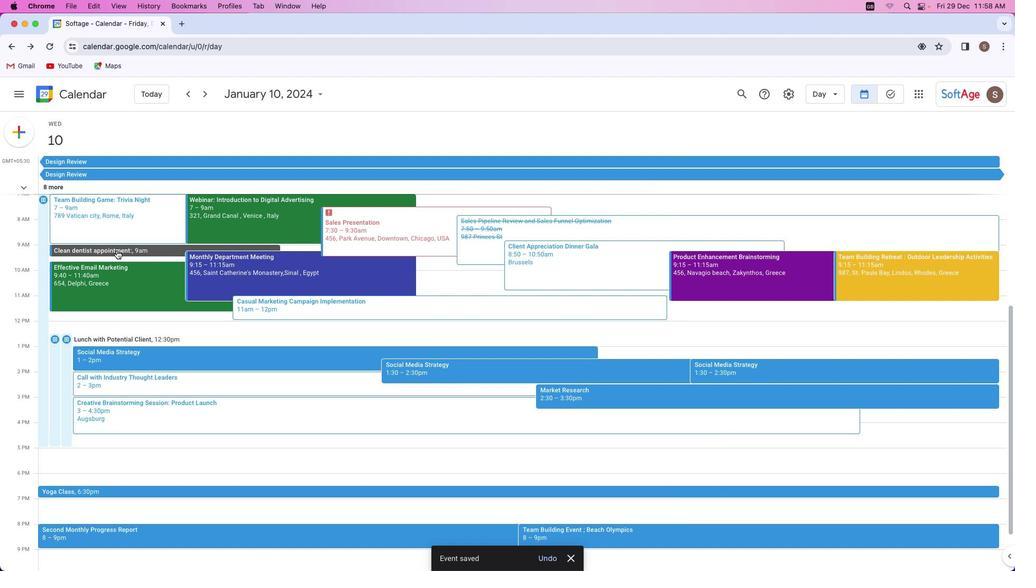 
Action: Mouse pressed left at (116, 250)
Screenshot: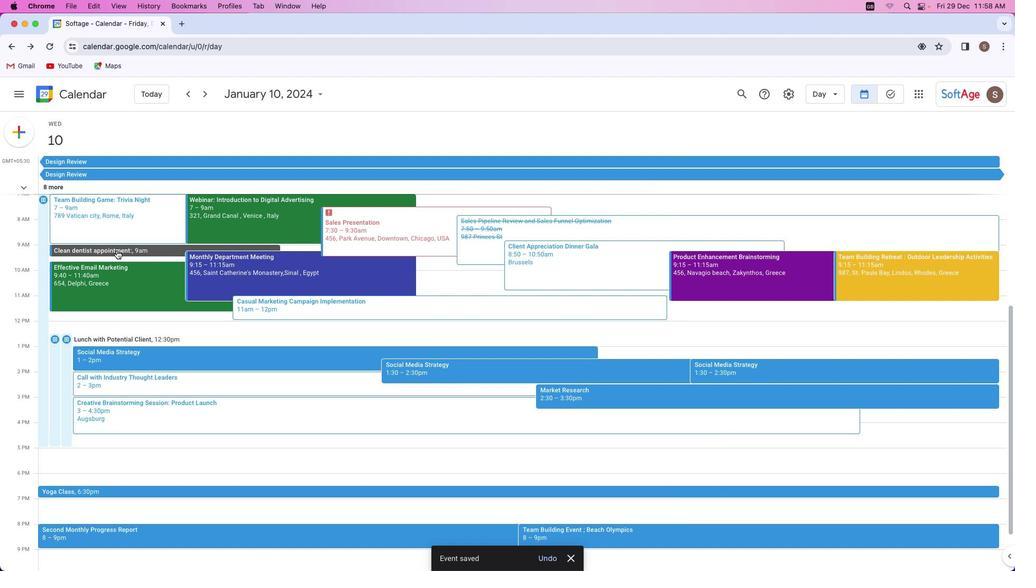 
Action: Mouse moved to (536, 324)
Screenshot: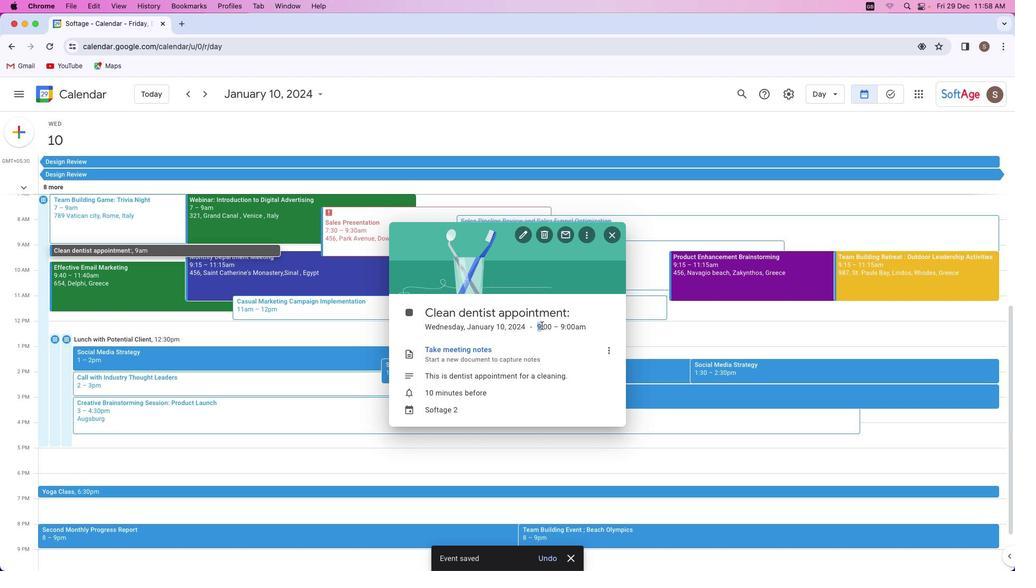 
Action: Mouse pressed left at (536, 324)
Screenshot: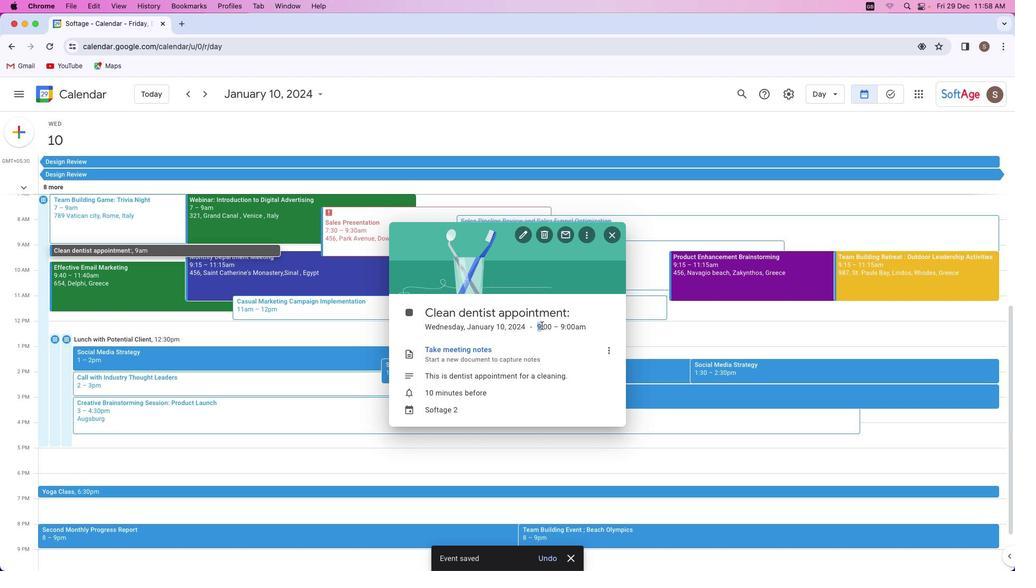 
Action: Mouse moved to (556, 340)
Screenshot: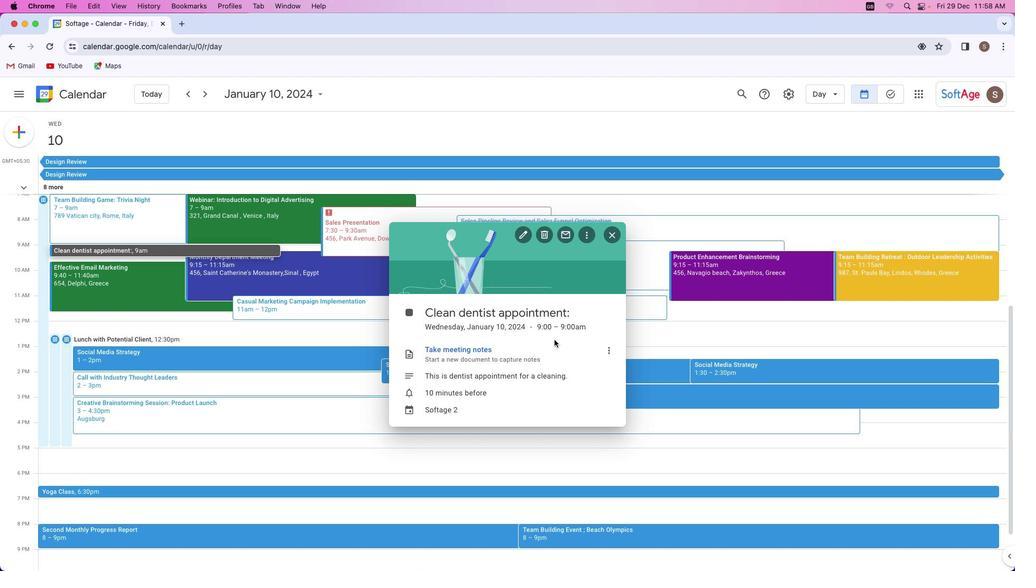 
Action: Mouse pressed left at (556, 340)
Screenshot: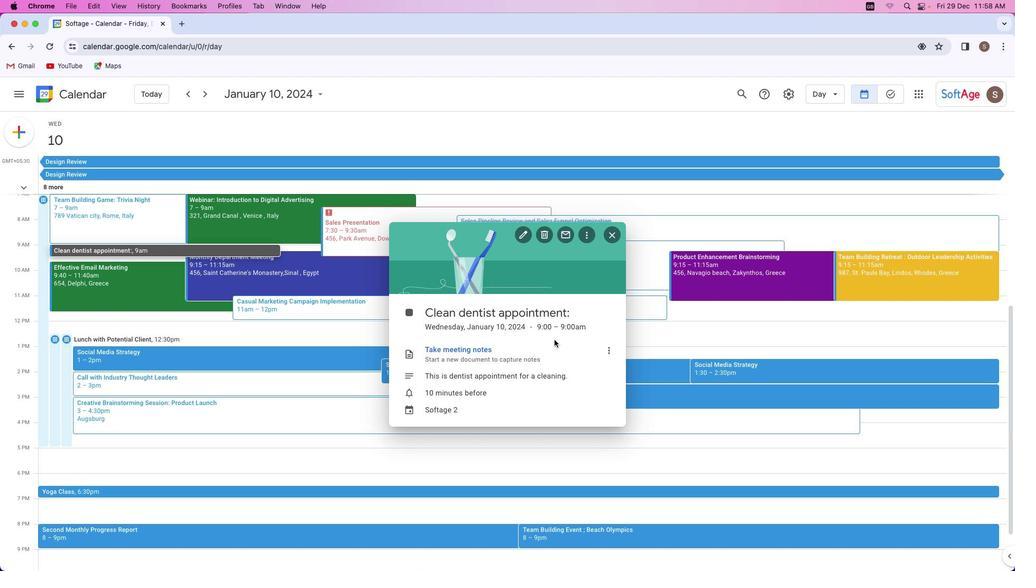 
Action: Mouse moved to (509, 326)
Screenshot: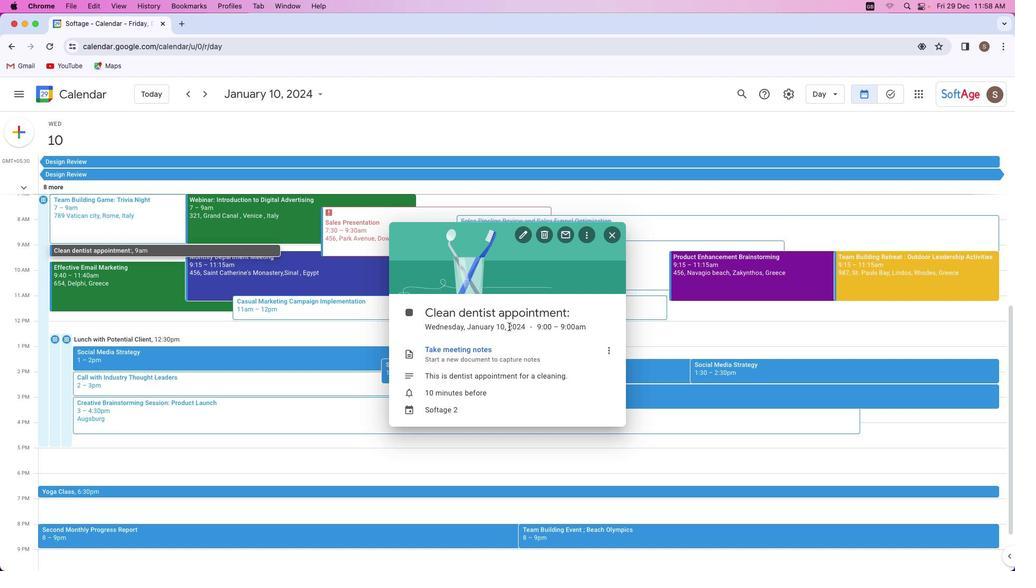 
Action: Mouse pressed left at (509, 326)
Screenshot: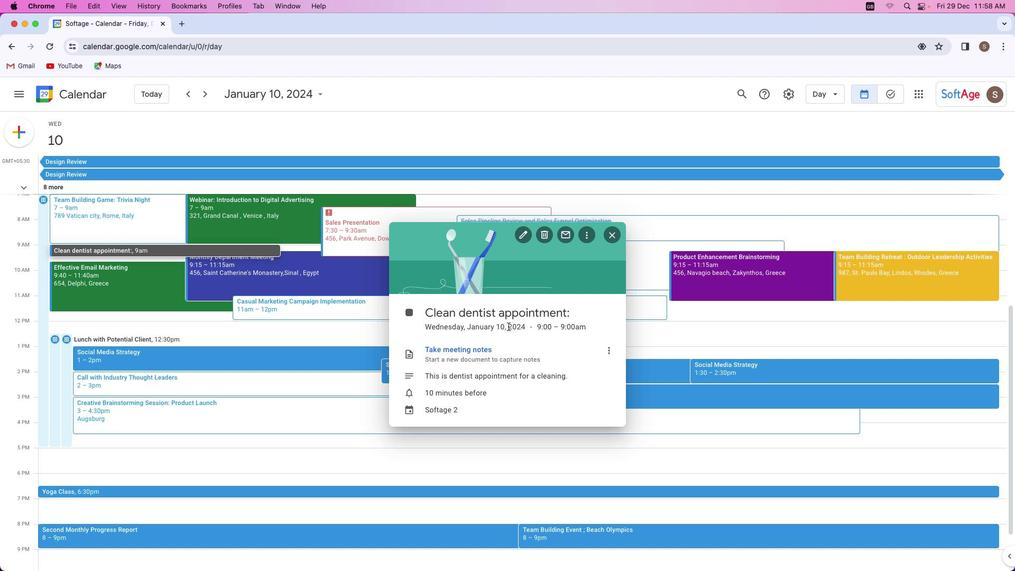 
Action: Mouse moved to (541, 340)
Screenshot: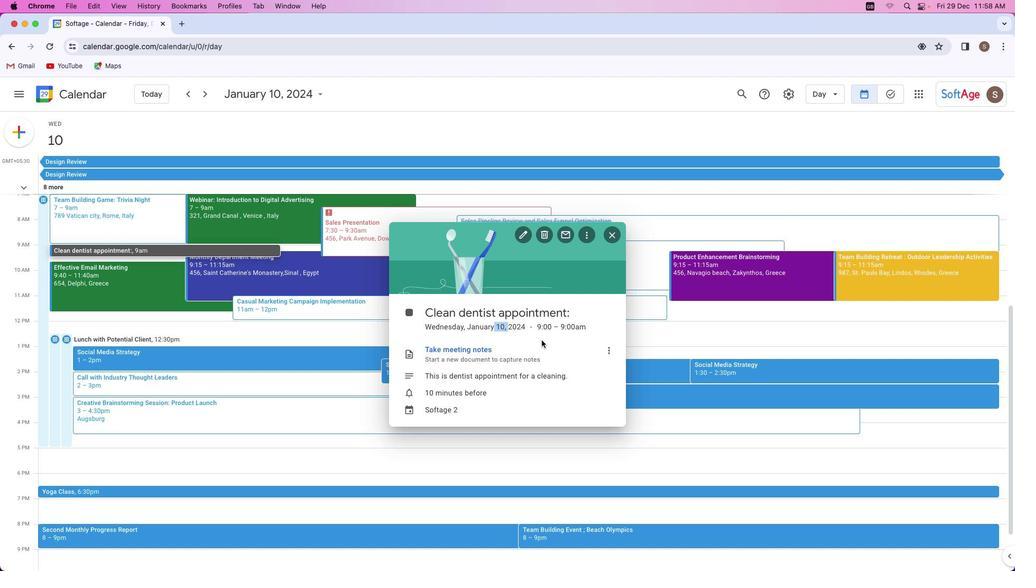 
Action: Mouse pressed left at (541, 340)
Screenshot: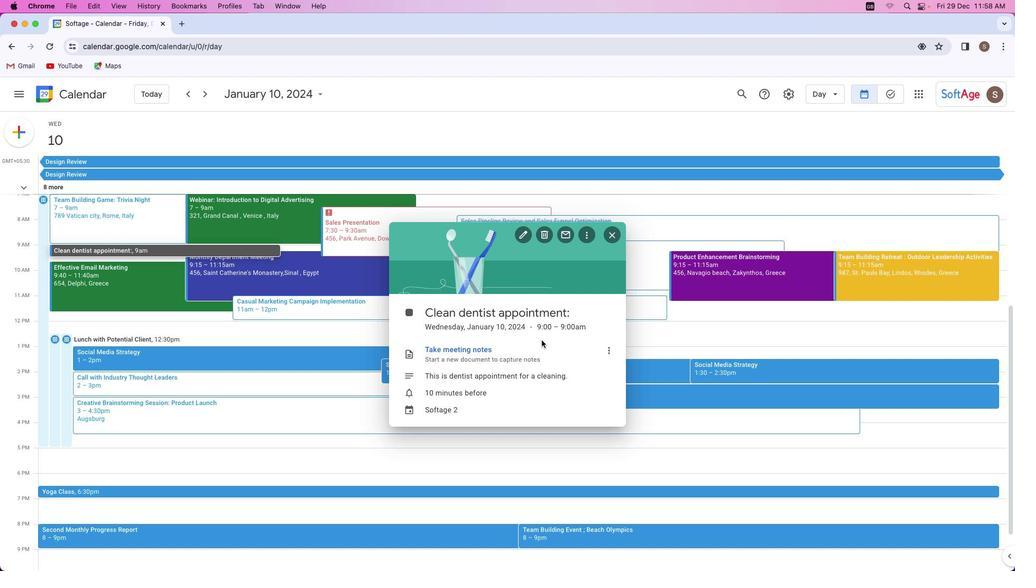
Action: Mouse moved to (545, 332)
Screenshot: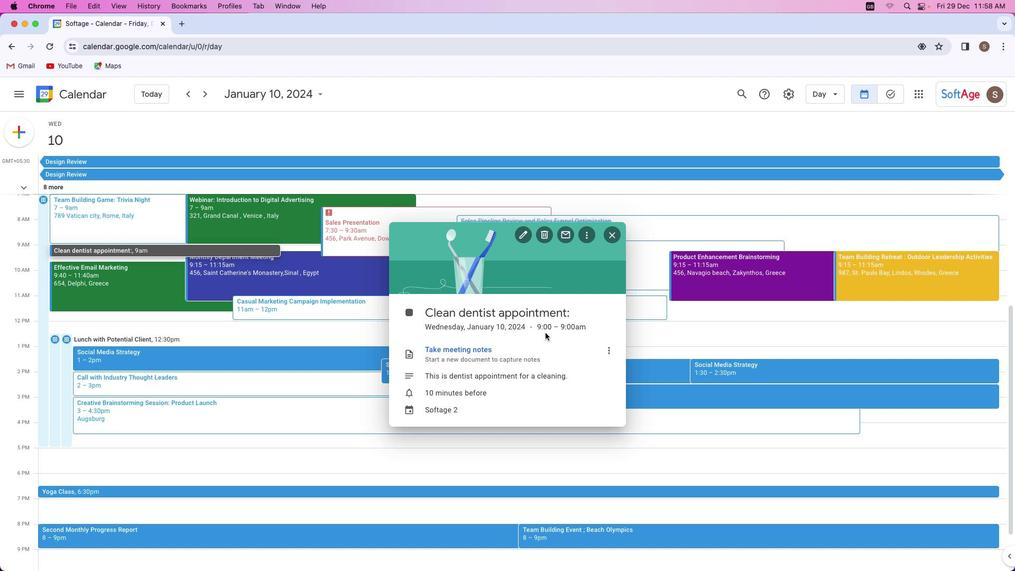 
